 Task: Search for a house in Morton with 1 bedroom, 1 bed, self check-in option, for 1 guest, between ₹5000 and ₹16000, from 2nd to 10th September.
Action: Mouse moved to (450, 94)
Screenshot: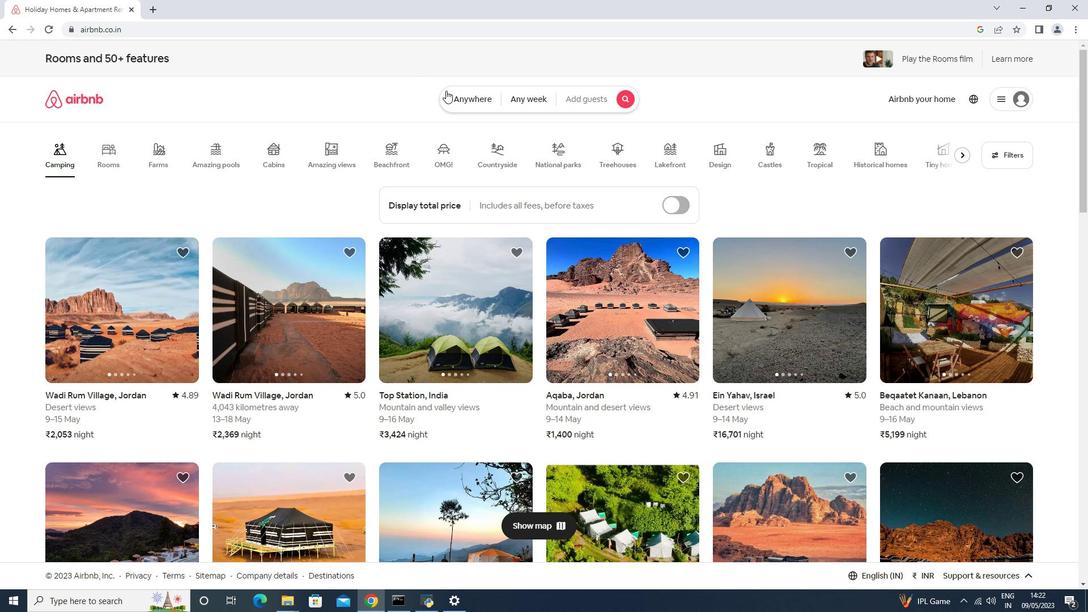 
Action: Mouse pressed left at (450, 94)
Screenshot: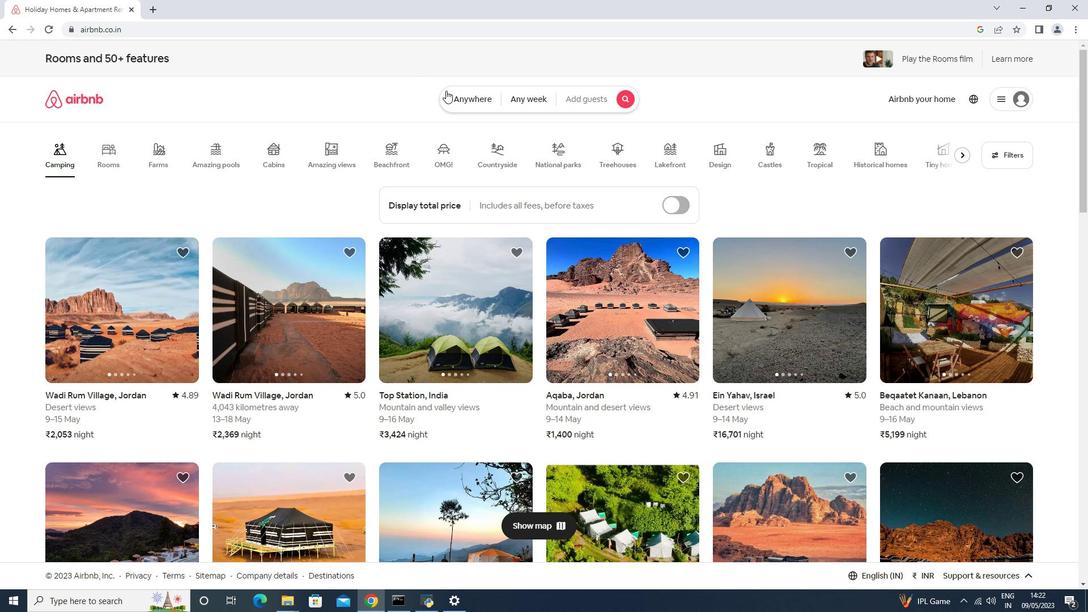 
Action: Mouse moved to (404, 157)
Screenshot: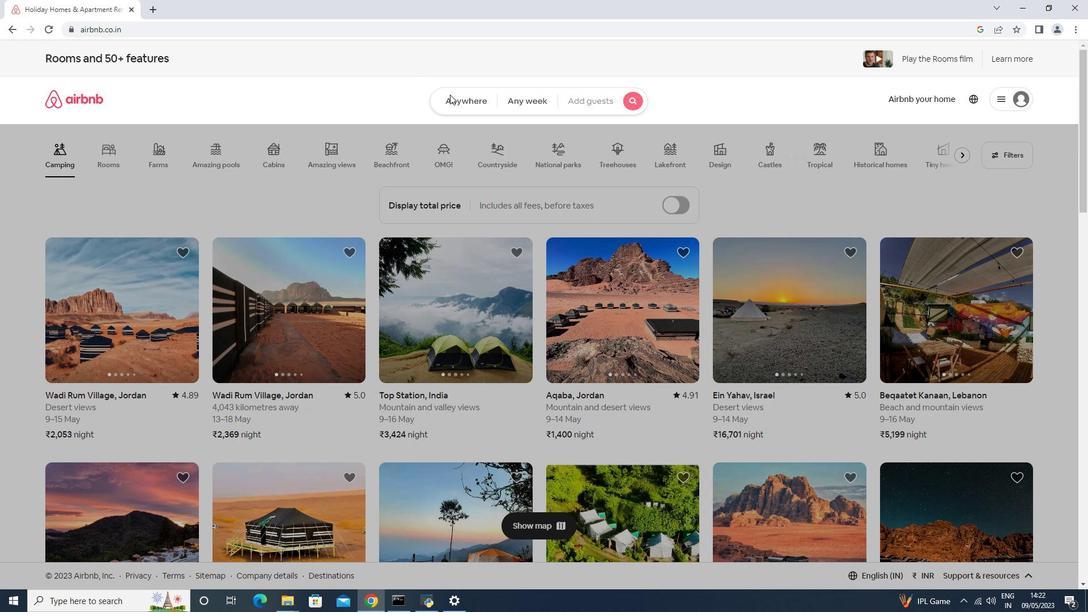
Action: Mouse pressed left at (404, 157)
Screenshot: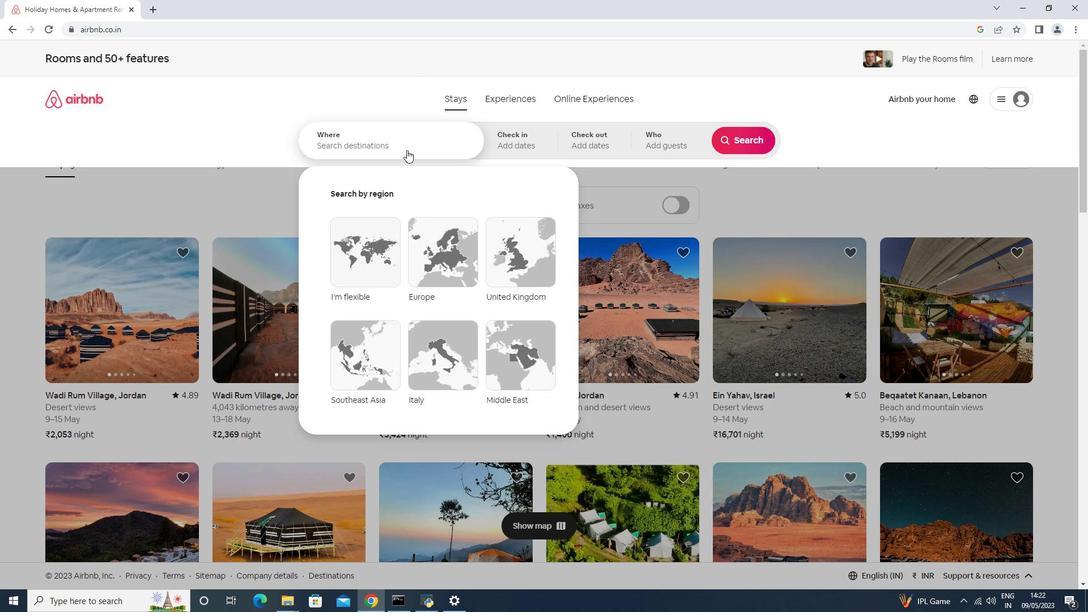 
Action: Mouse moved to (404, 157)
Screenshot: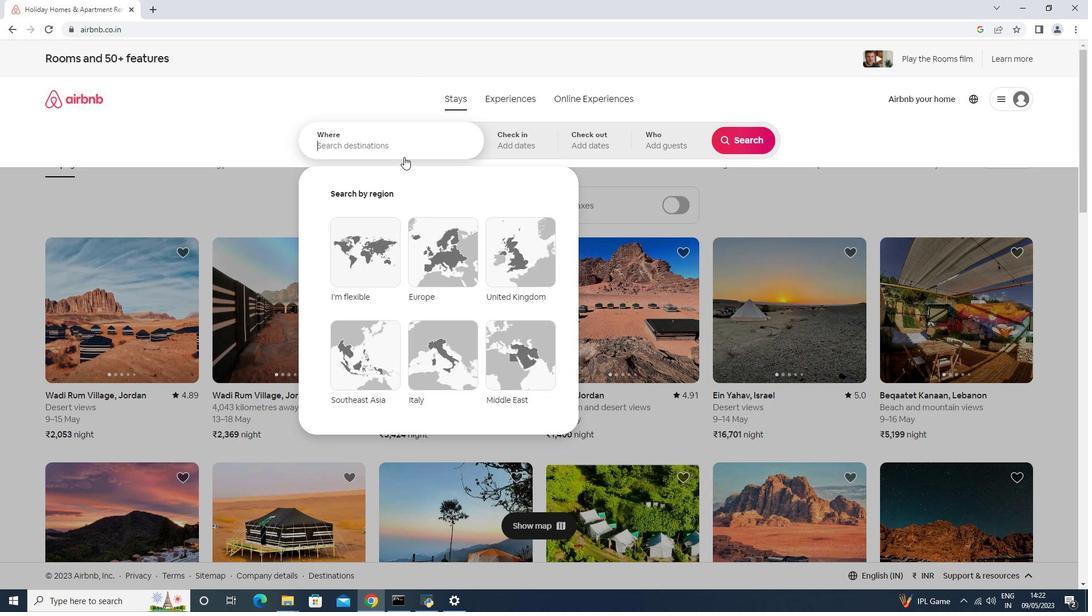 
Action: Key pressed <Key.shift>Mprton<Key.space><Key.backspace>,<Key.space><Key.shift><Key.shift><Key.shift><Key.shift><Key.shift>United<Key.space><Key.shift>S<Key.backspace>tates<Key.enter>
Screenshot: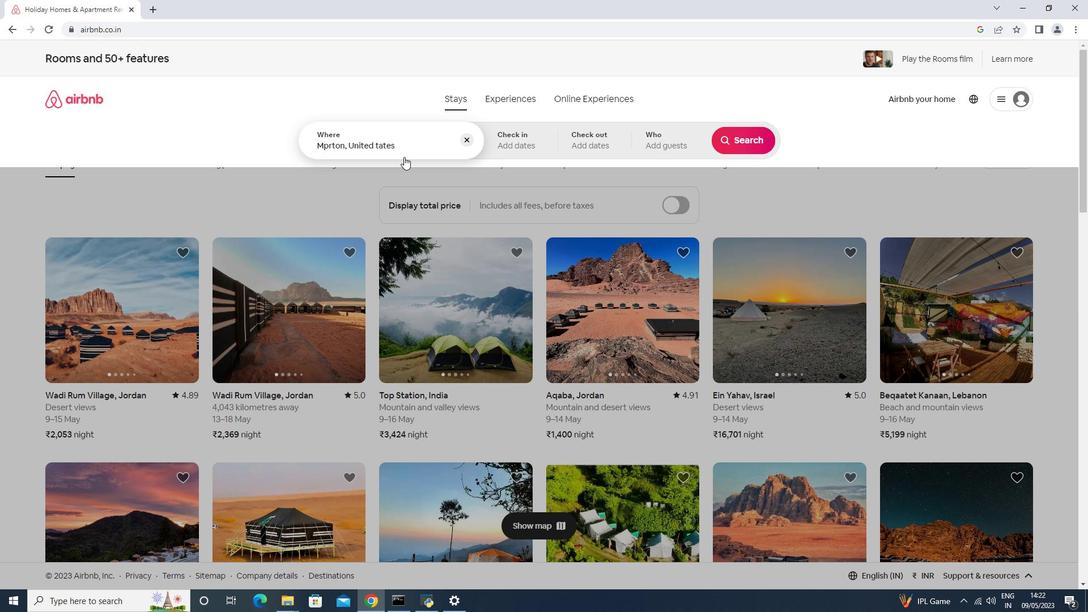 
Action: Mouse moved to (703, 281)
Screenshot: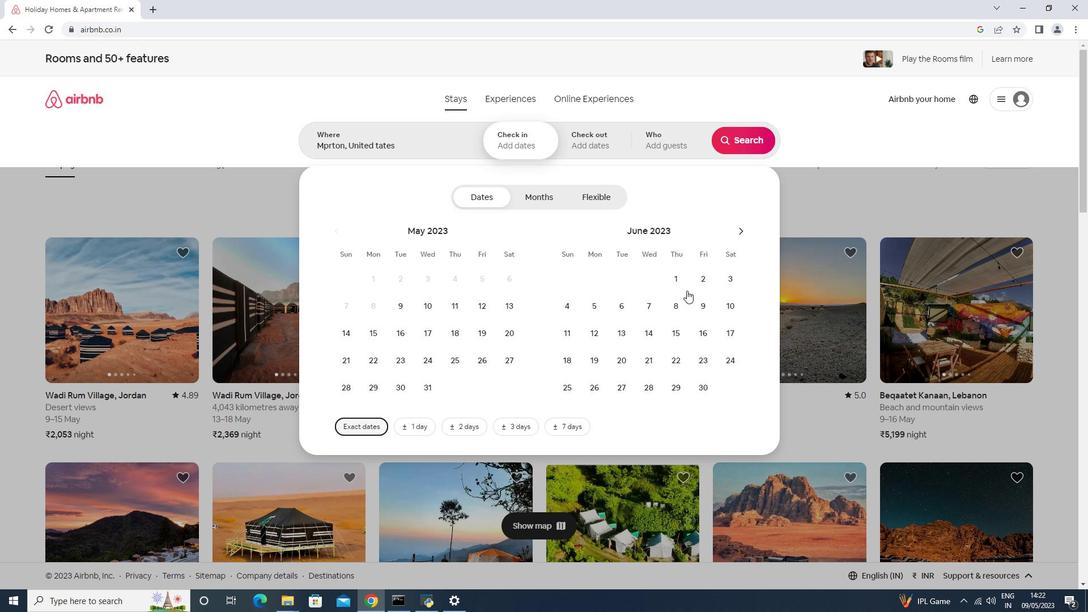 
Action: Mouse pressed left at (703, 281)
Screenshot: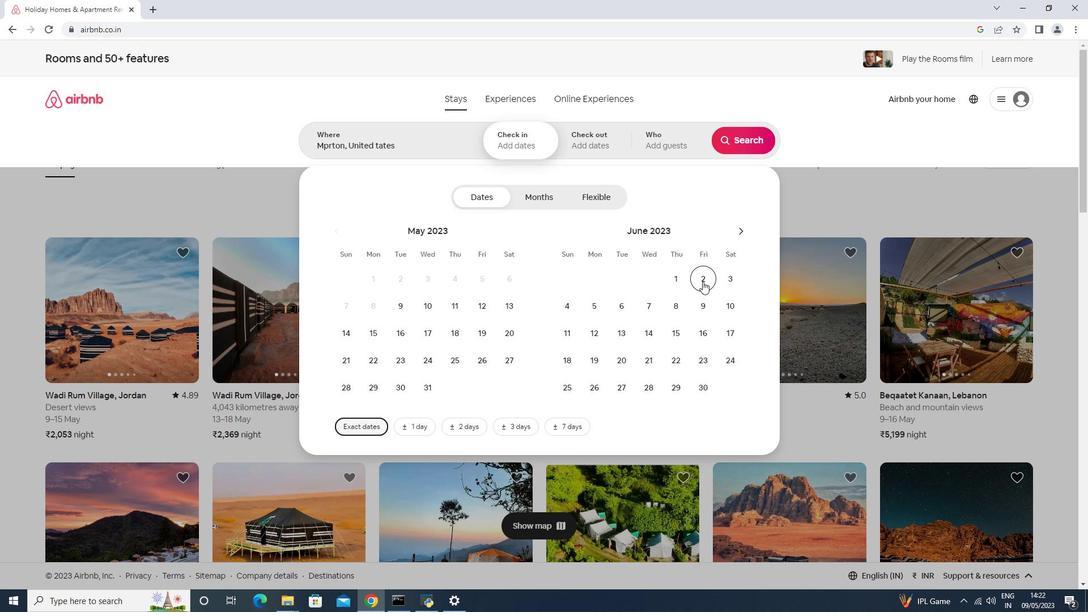 
Action: Mouse moved to (703, 281)
Screenshot: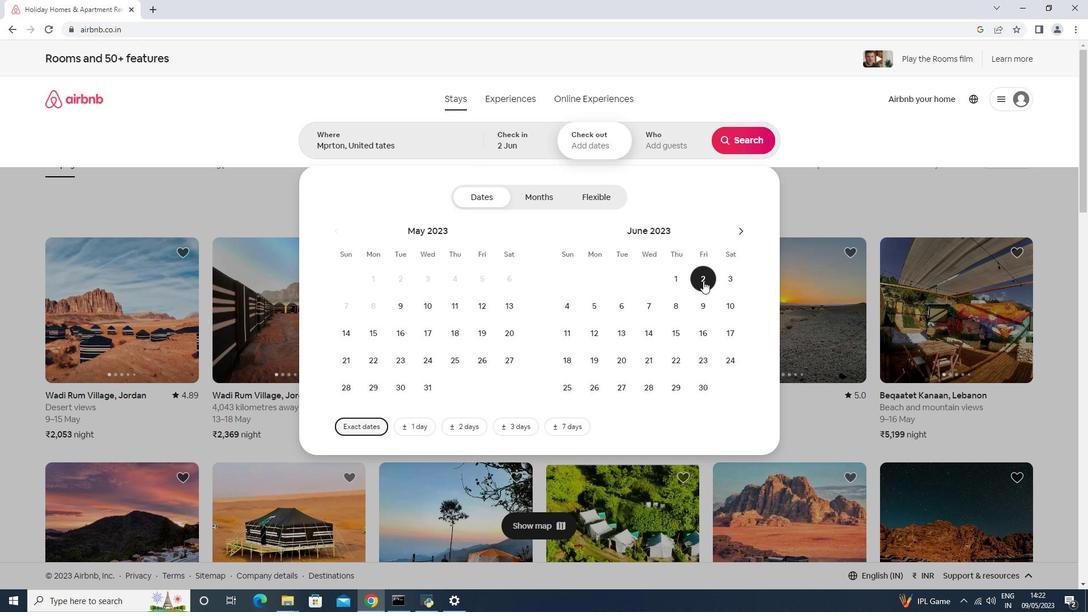 
Action: Mouse pressed left at (703, 281)
Screenshot: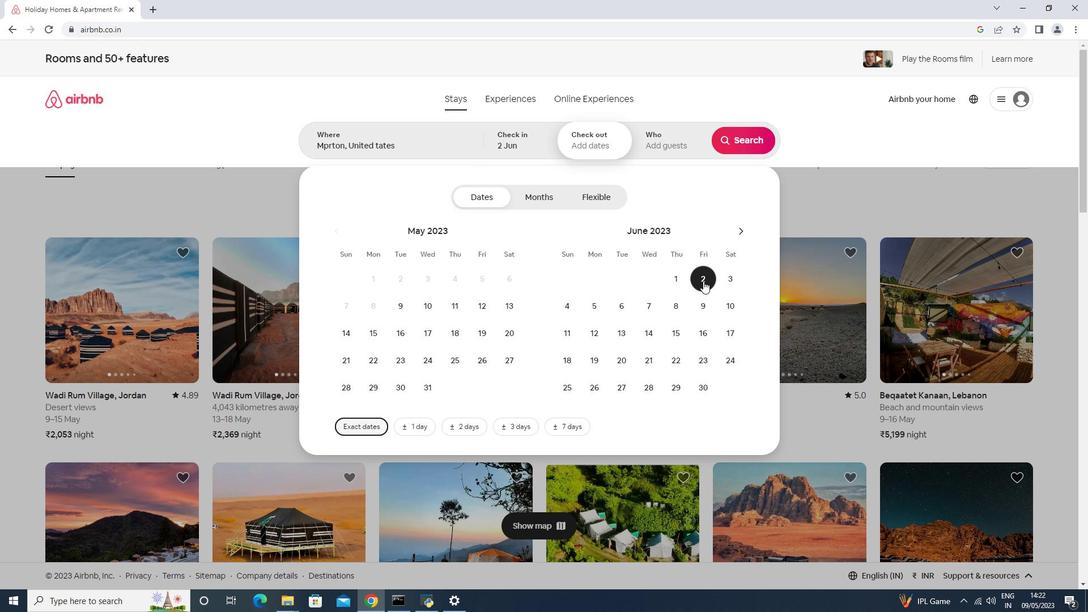 
Action: Mouse moved to (619, 138)
Screenshot: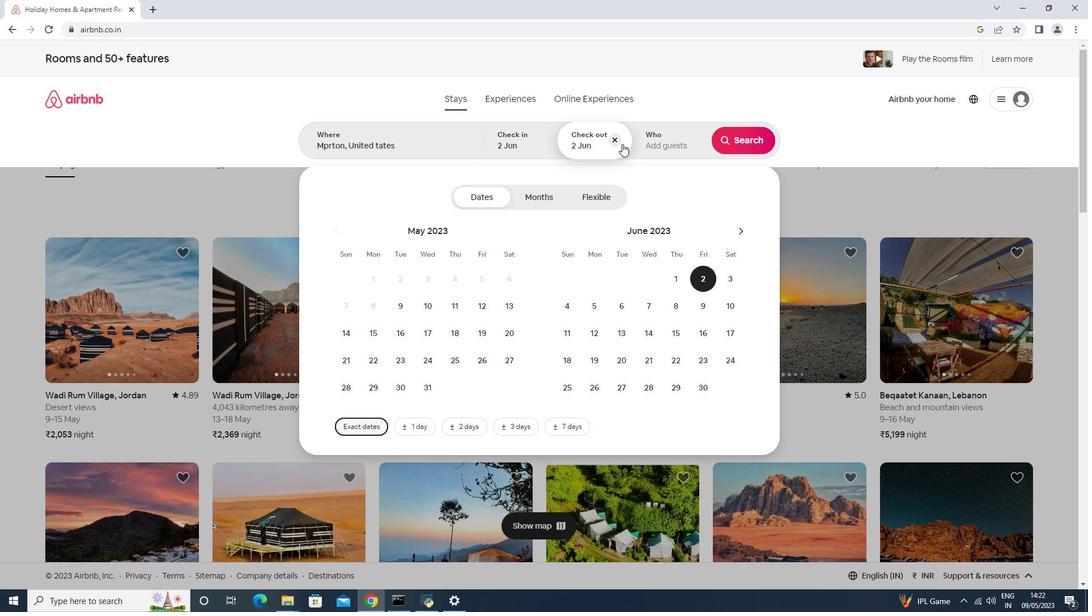 
Action: Mouse pressed left at (619, 138)
Screenshot: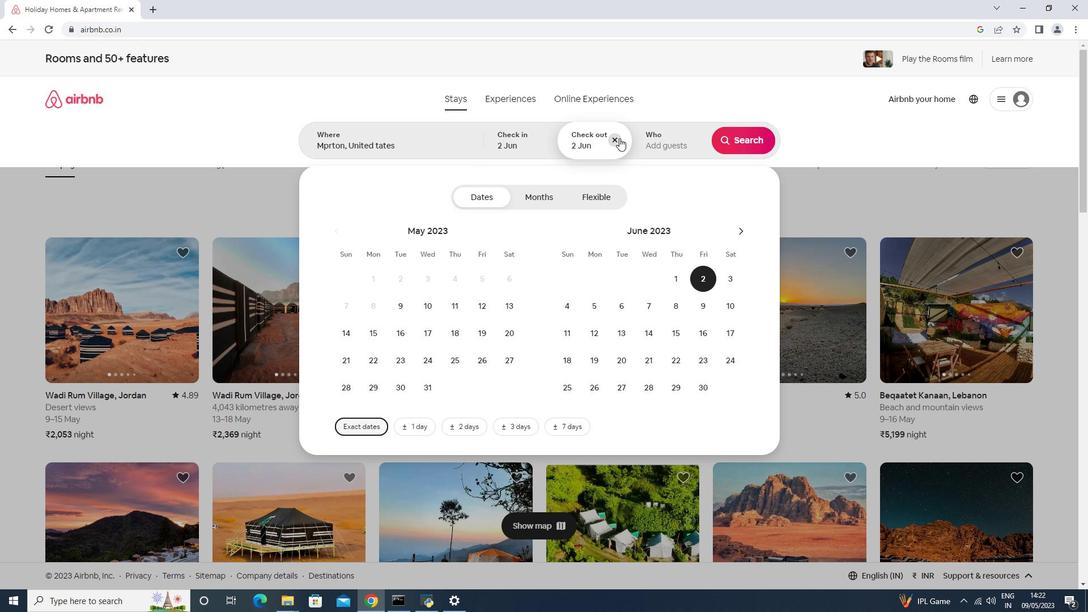 
Action: Mouse moved to (742, 230)
Screenshot: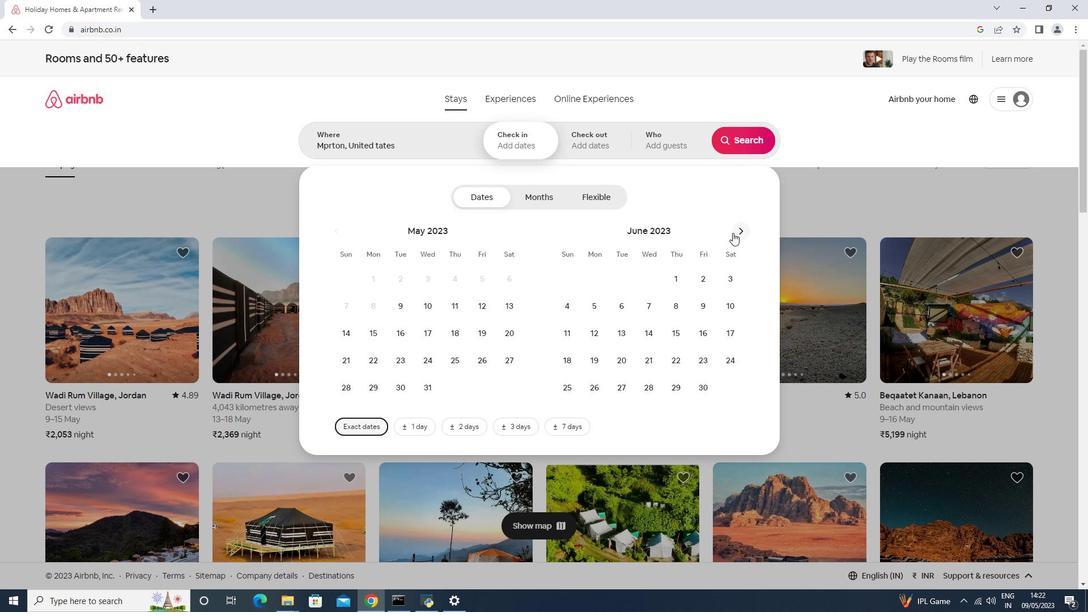 
Action: Mouse pressed left at (742, 230)
Screenshot: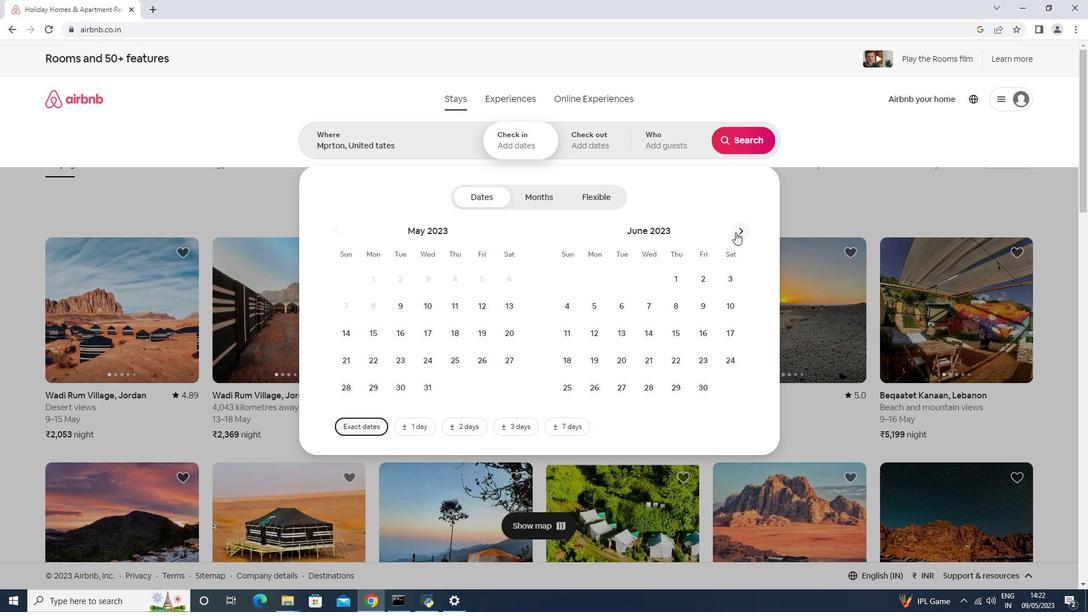 
Action: Mouse pressed left at (742, 230)
Screenshot: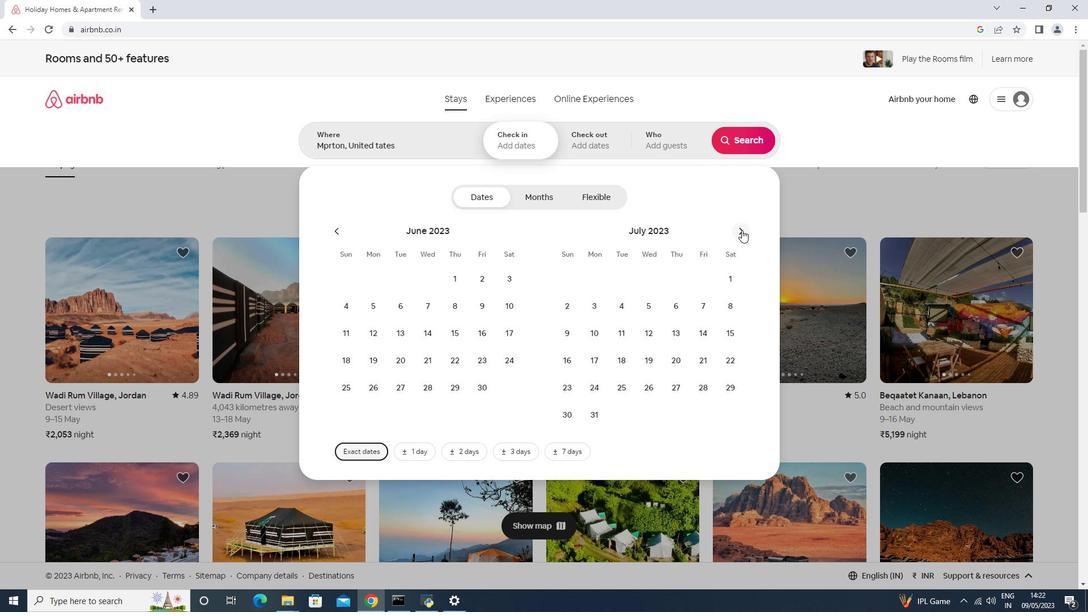 
Action: Mouse pressed left at (742, 230)
Screenshot: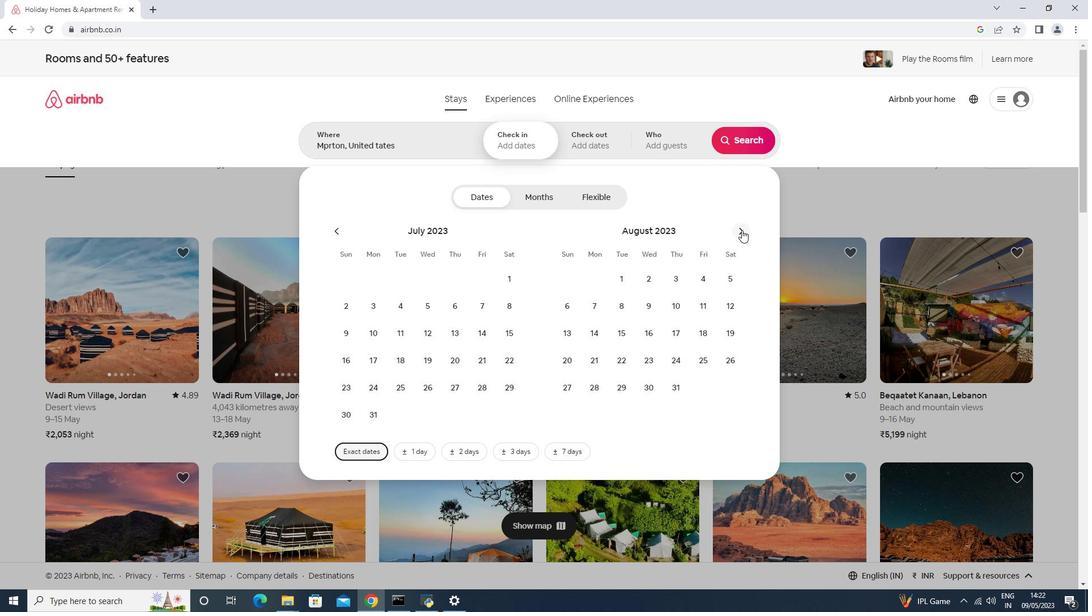 
Action: Mouse moved to (731, 282)
Screenshot: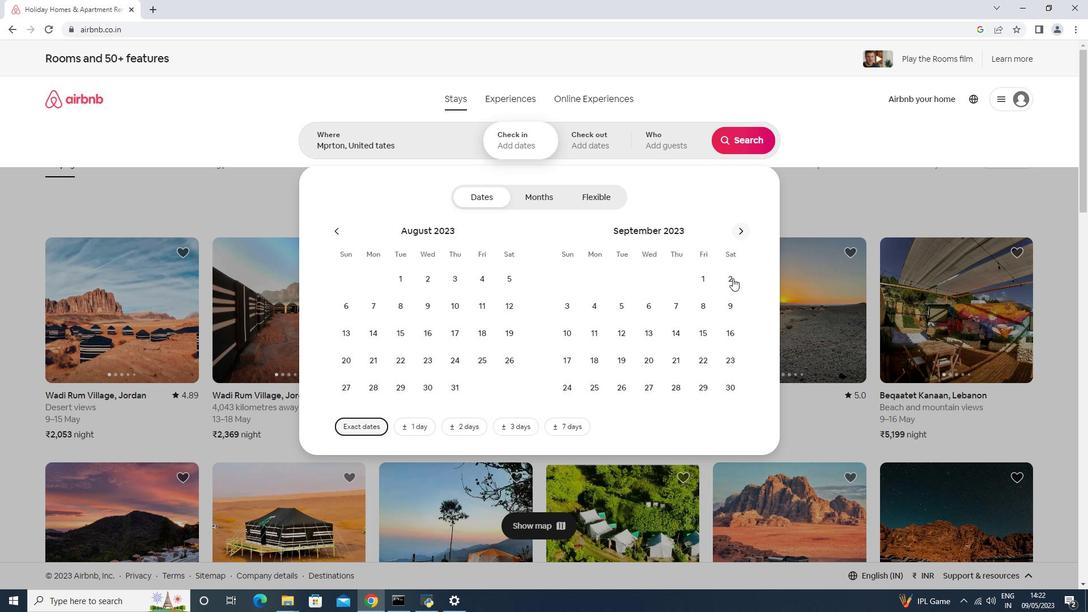 
Action: Mouse pressed left at (731, 282)
Screenshot: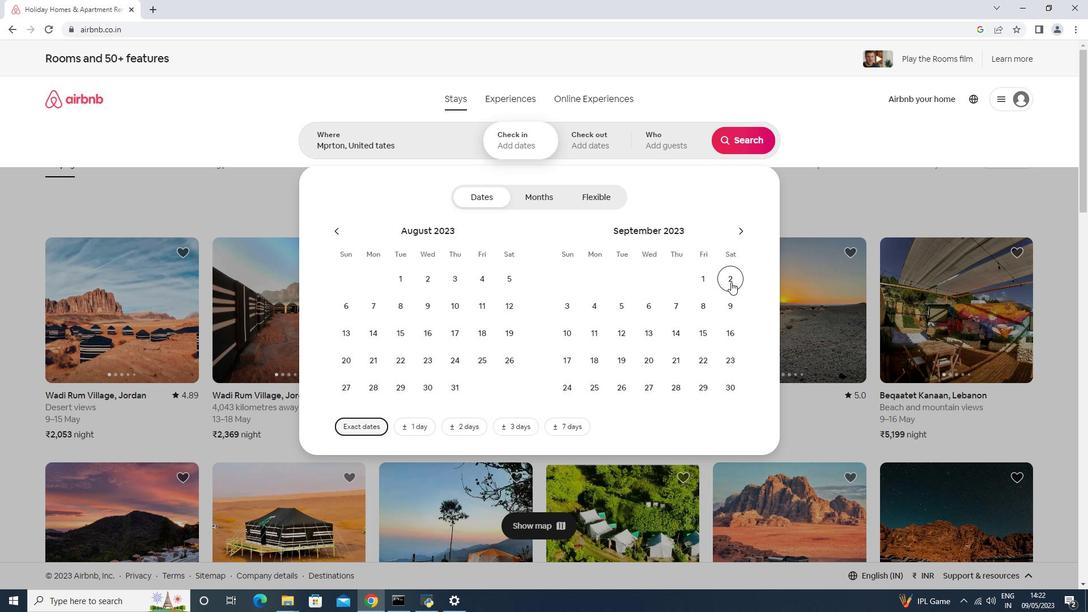 
Action: Mouse moved to (561, 326)
Screenshot: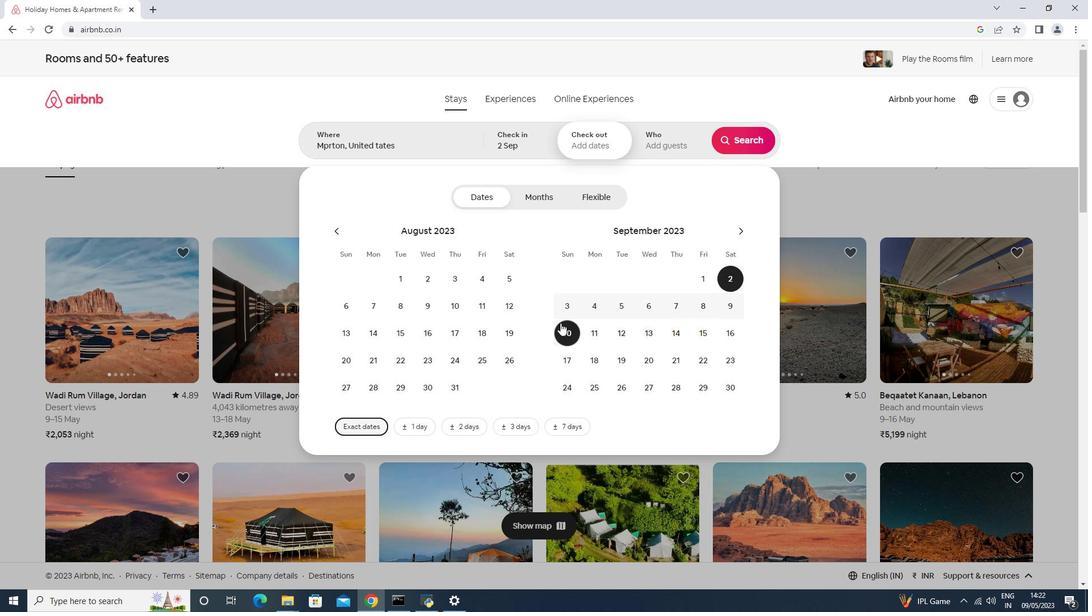 
Action: Mouse pressed left at (561, 326)
Screenshot: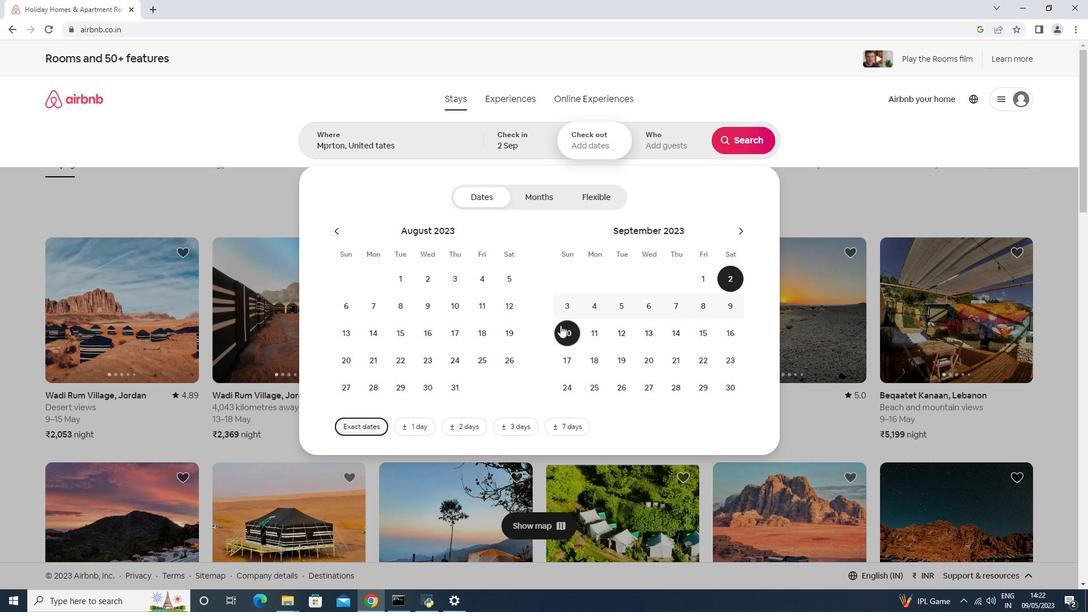 
Action: Mouse moved to (653, 151)
Screenshot: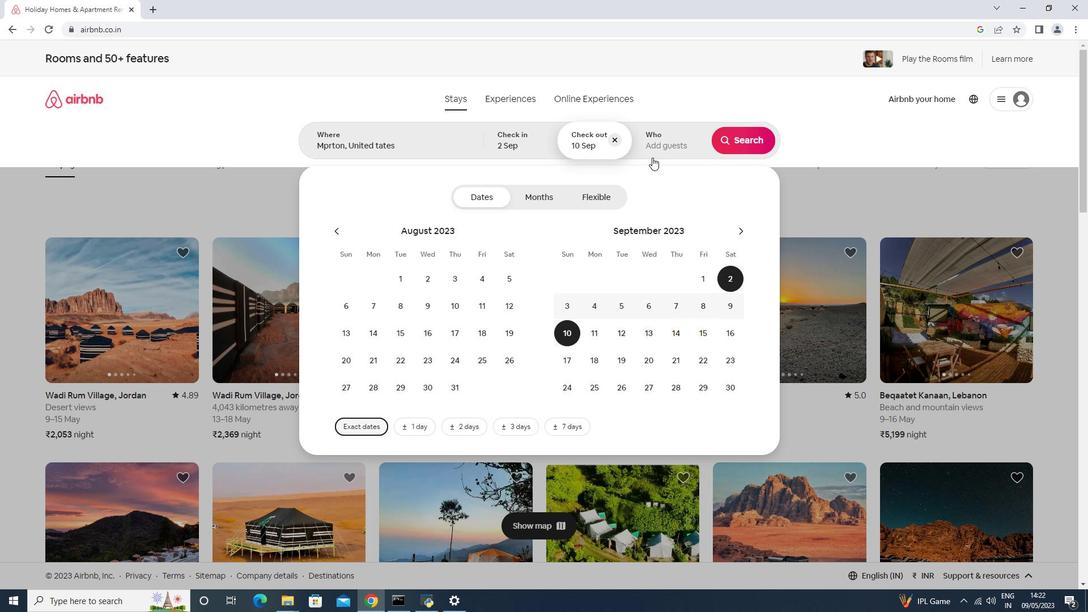 
Action: Mouse pressed left at (653, 151)
Screenshot: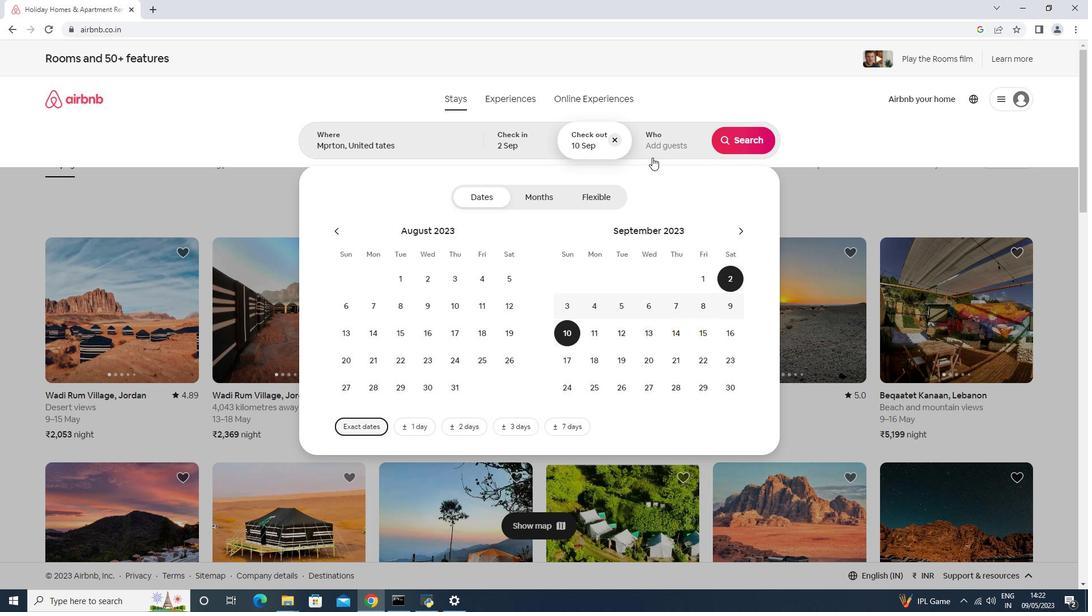 
Action: Mouse moved to (752, 201)
Screenshot: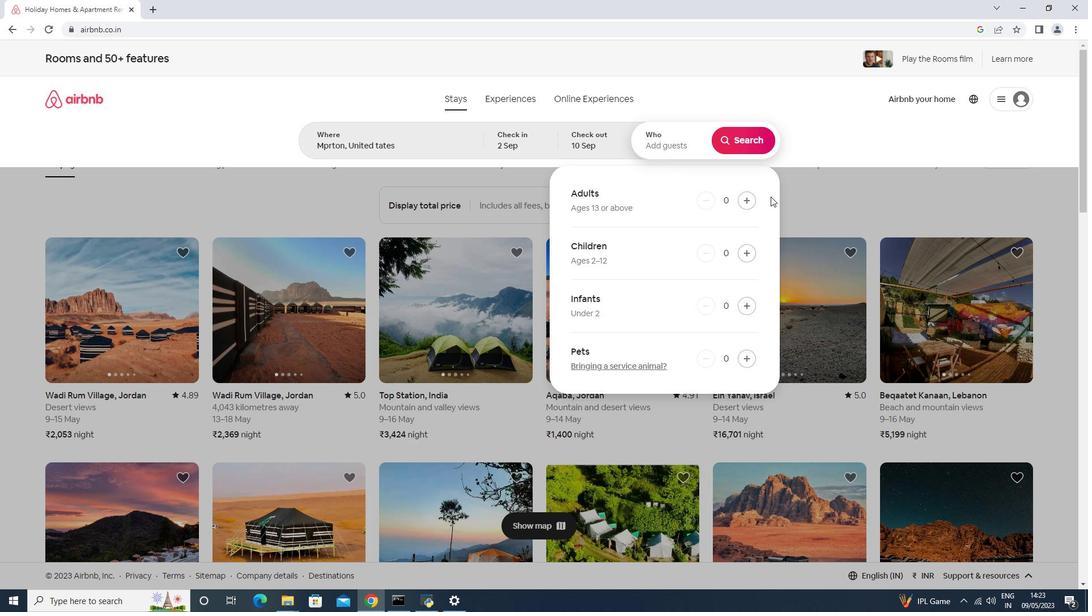 
Action: Mouse pressed left at (752, 201)
Screenshot: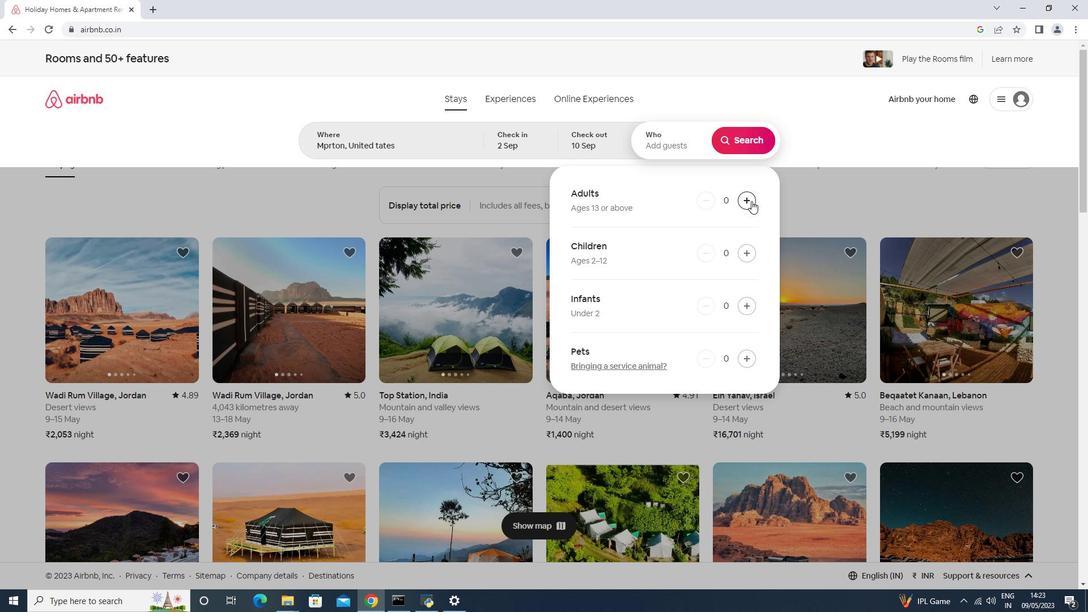 
Action: Mouse moved to (877, 141)
Screenshot: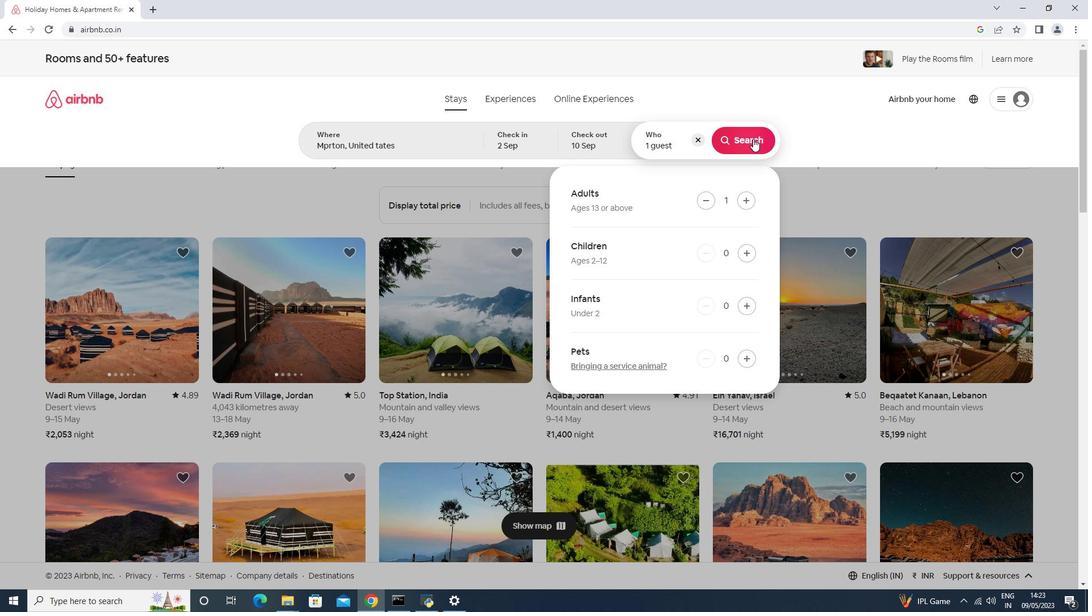 
Action: Mouse pressed left at (753, 140)
Screenshot: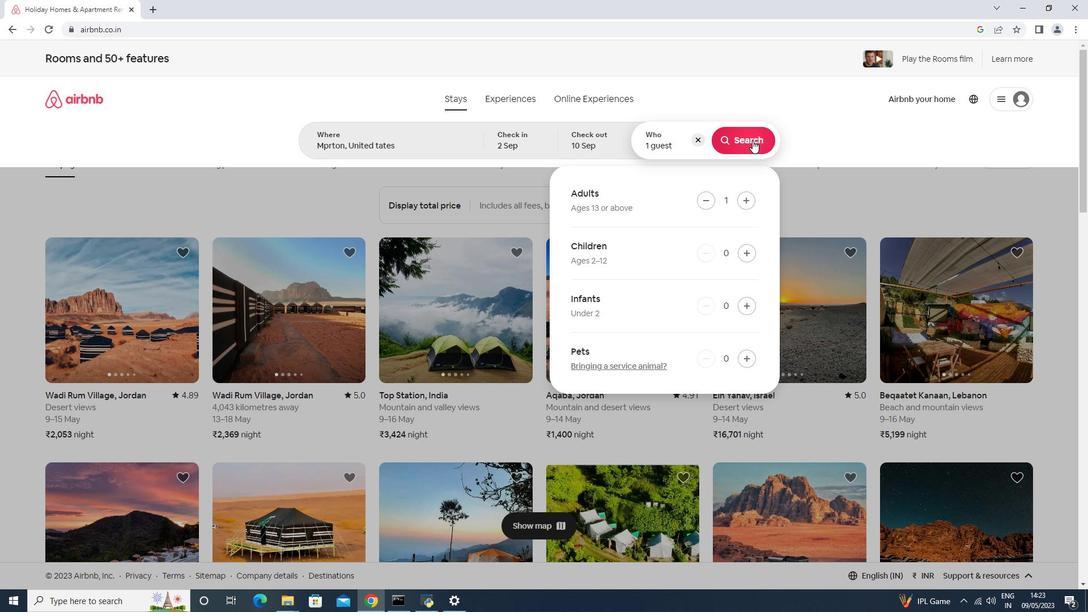 
Action: Mouse moved to (1035, 108)
Screenshot: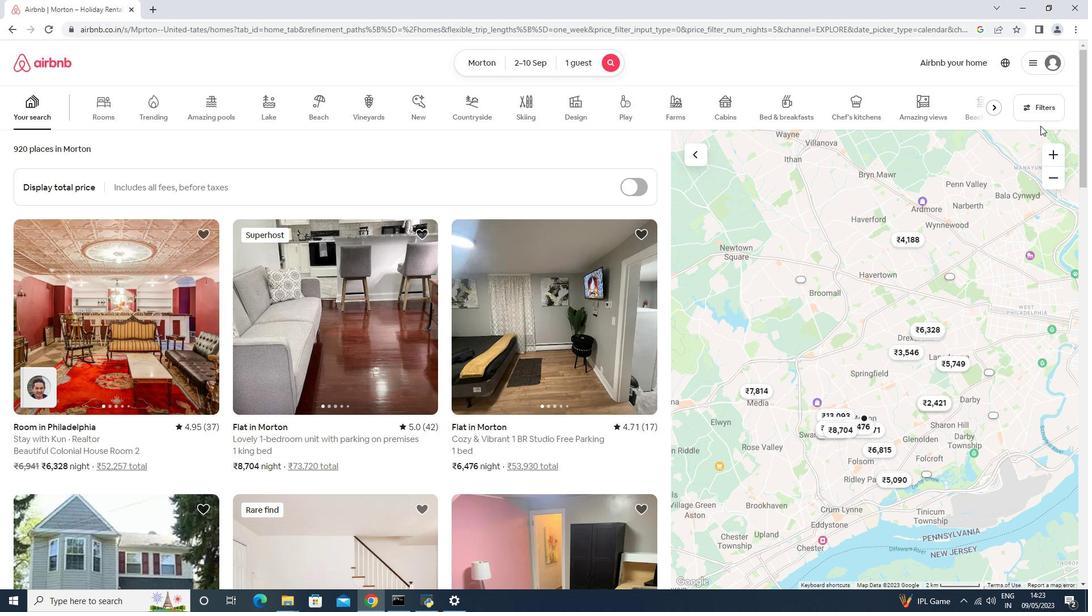 
Action: Mouse pressed left at (1035, 108)
Screenshot: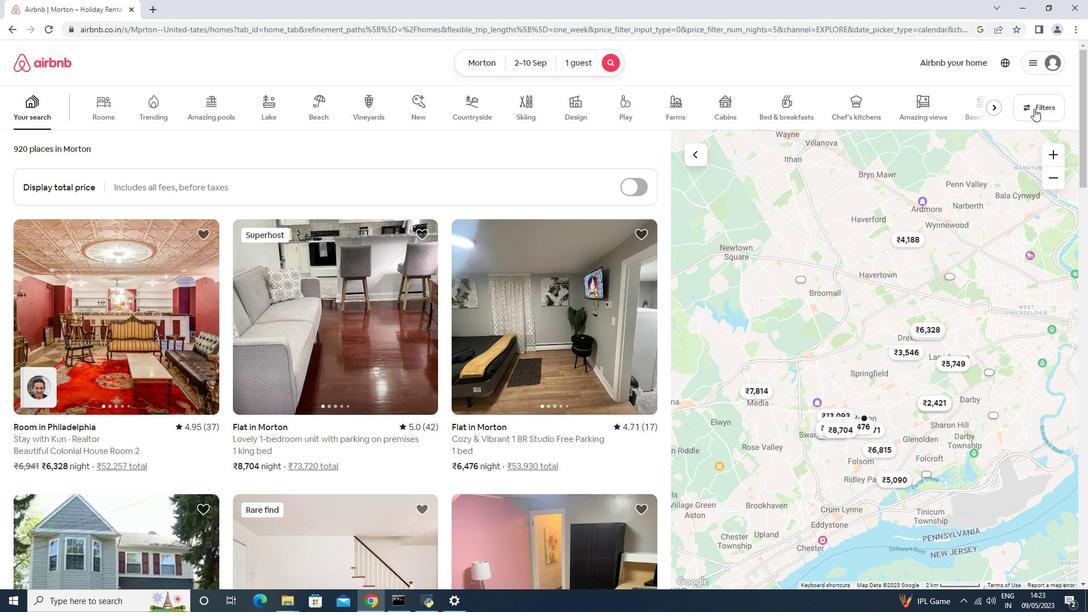
Action: Mouse moved to (472, 381)
Screenshot: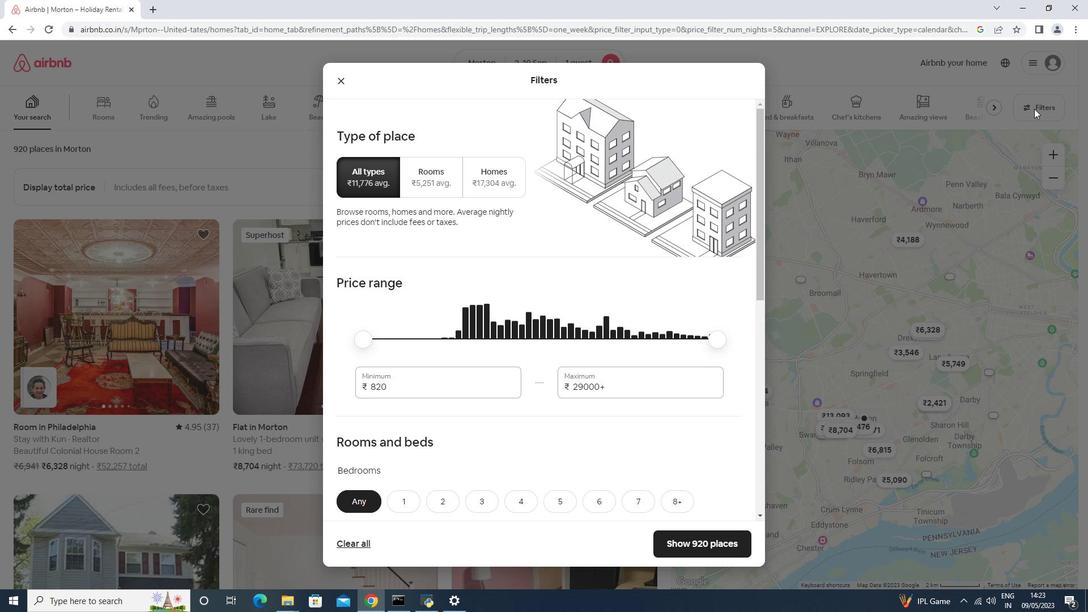 
Action: Mouse pressed left at (472, 381)
Screenshot: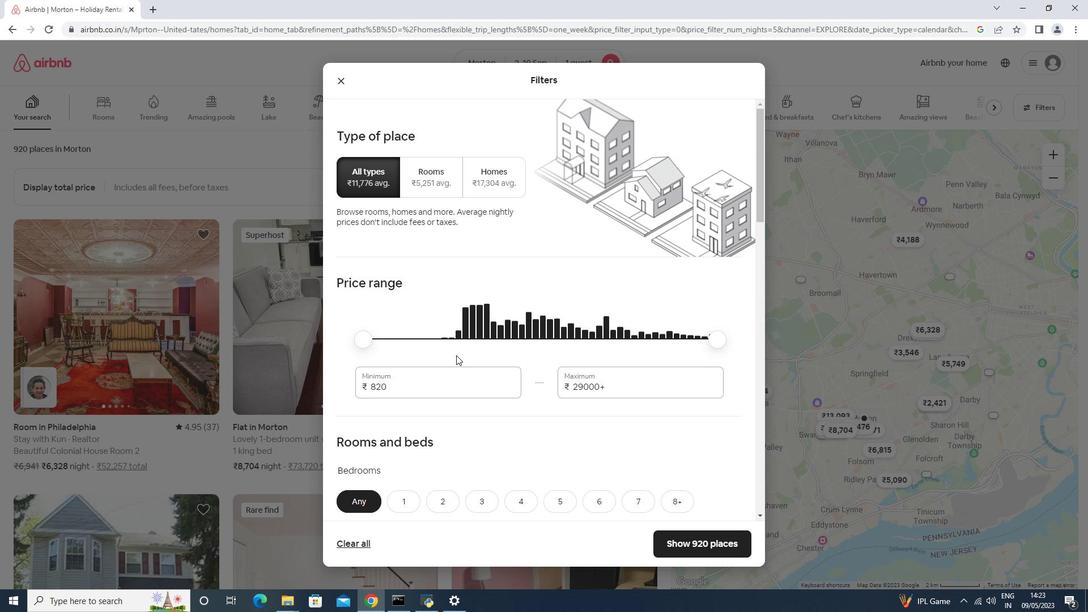 
Action: Mouse moved to (472, 381)
Screenshot: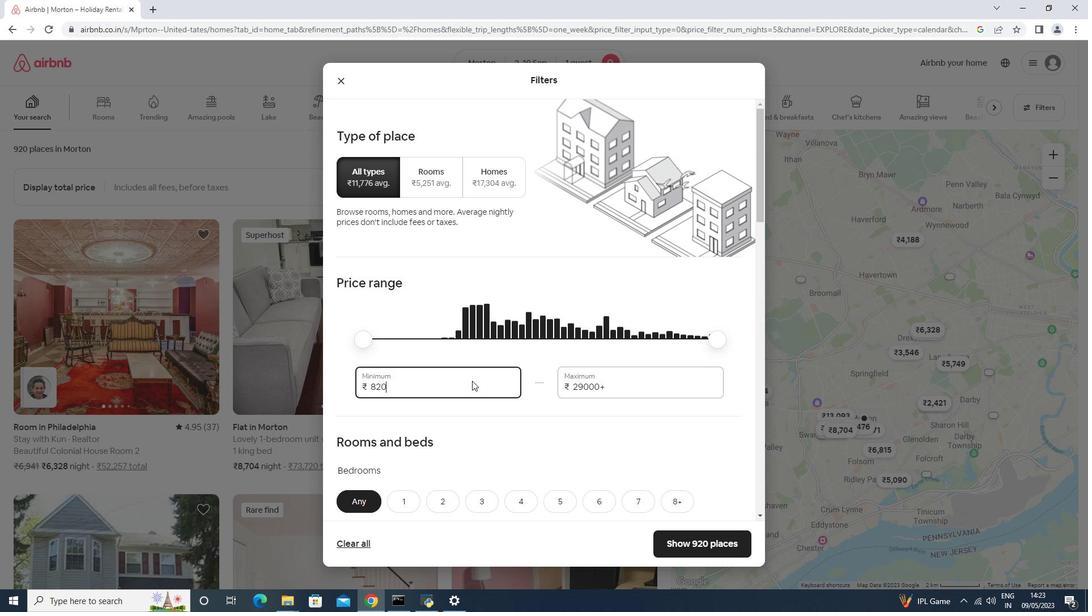 
Action: Key pressed <Key.backspace><Key.backspace><Key.backspace>5000<Key.tab>16000
Screenshot: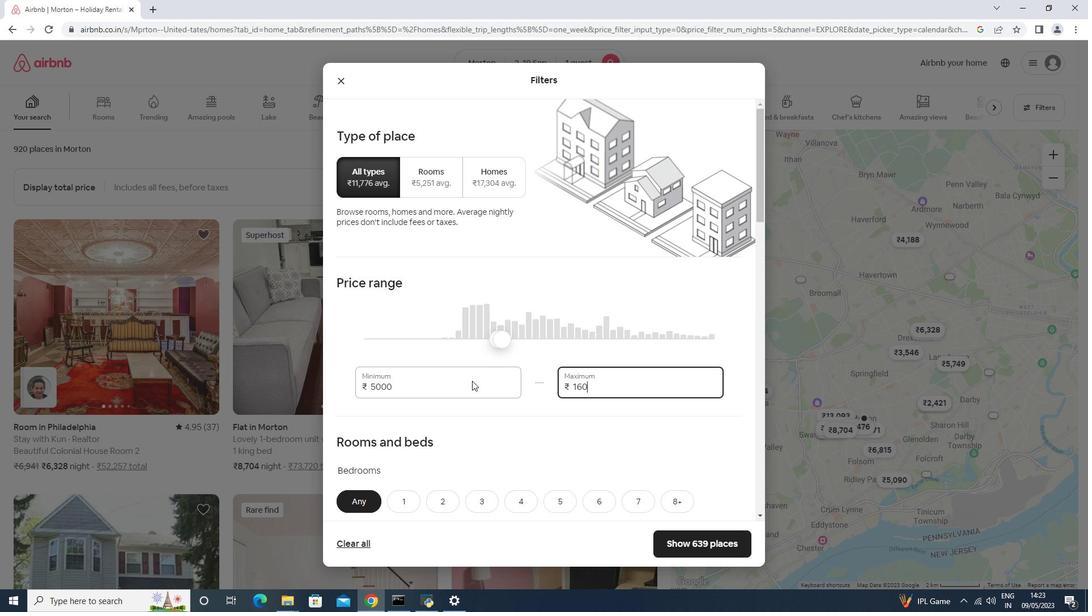 
Action: Mouse scrolled (472, 380) with delta (0, 0)
Screenshot: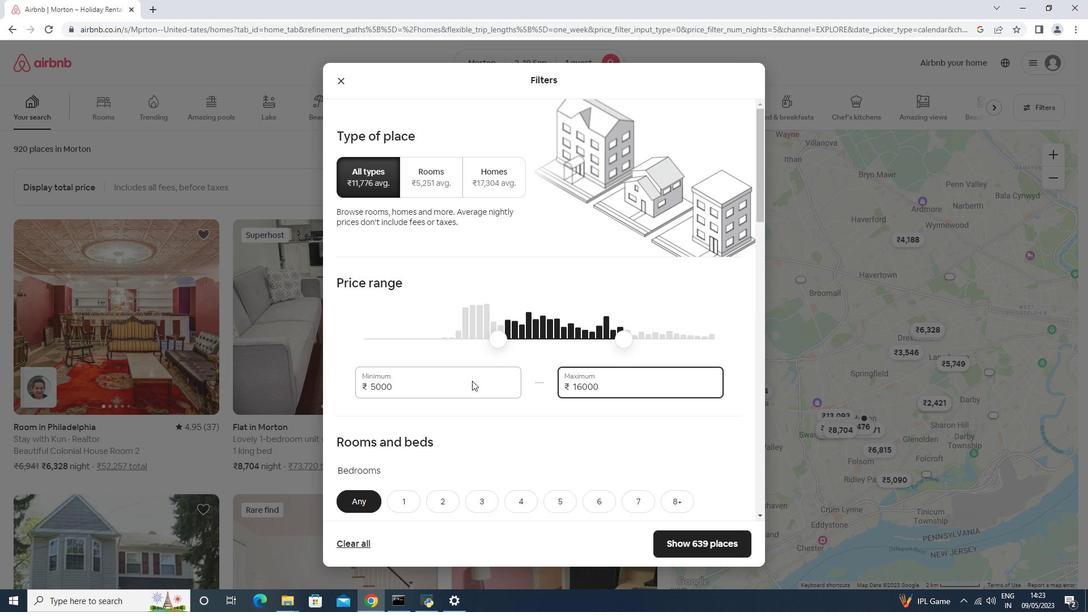 
Action: Mouse scrolled (472, 380) with delta (0, 0)
Screenshot: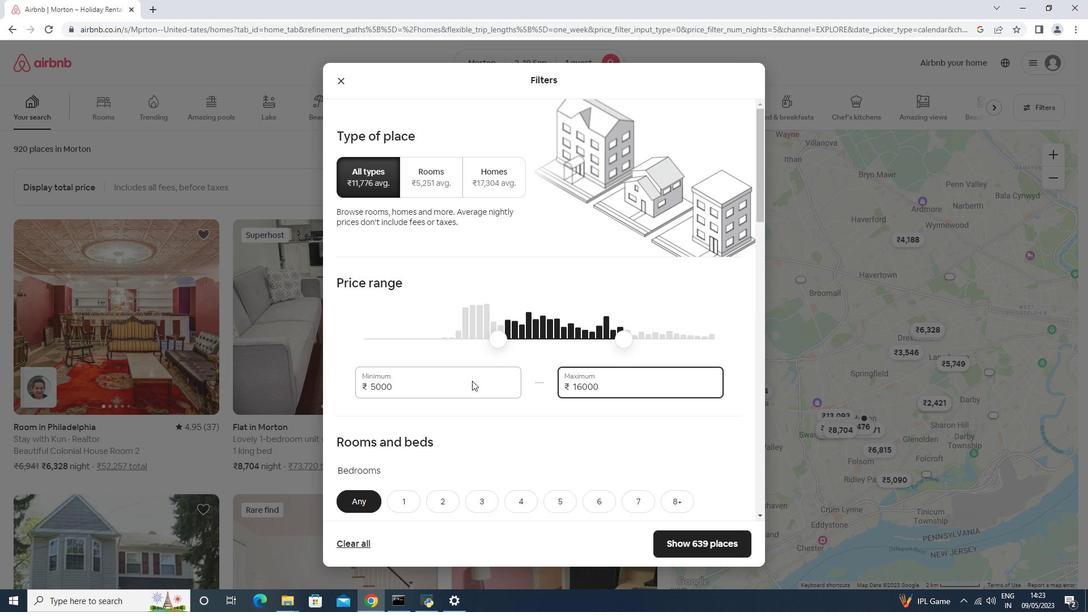 
Action: Mouse scrolled (472, 380) with delta (0, 0)
Screenshot: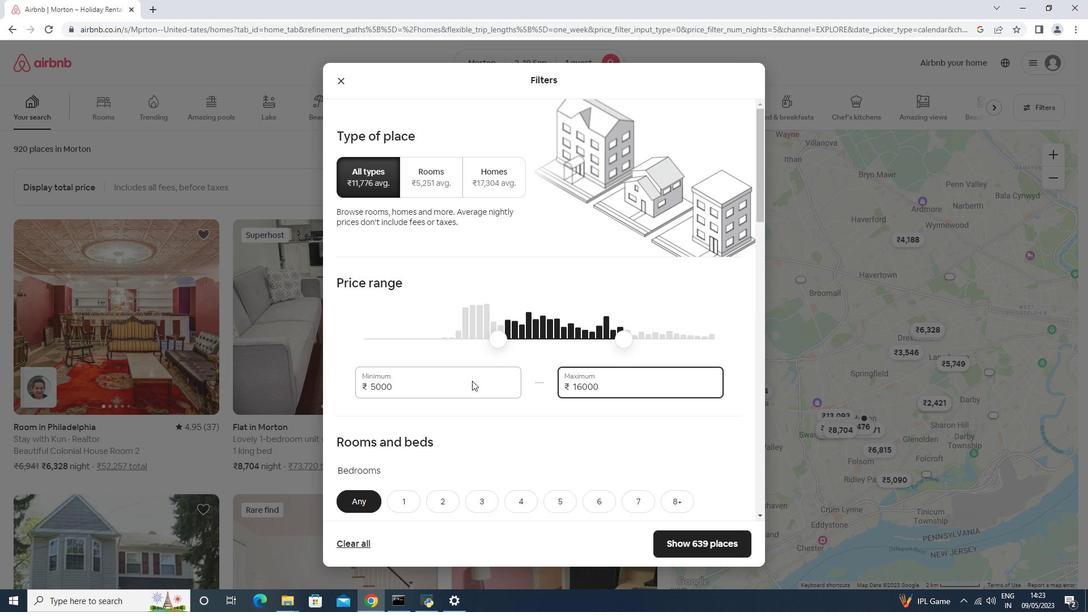 
Action: Mouse scrolled (472, 380) with delta (0, 0)
Screenshot: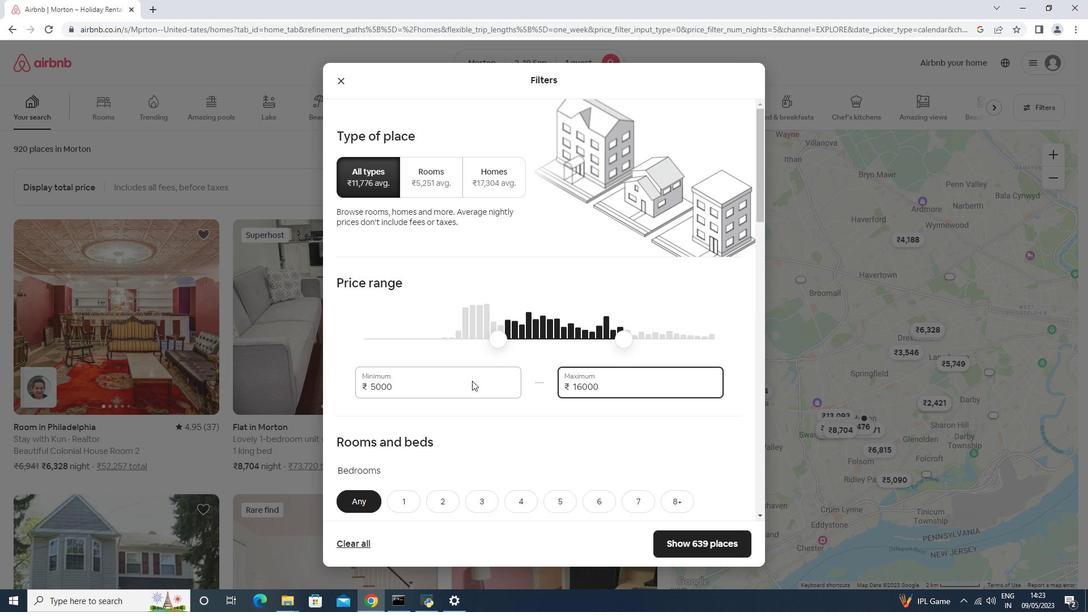 
Action: Mouse moved to (411, 279)
Screenshot: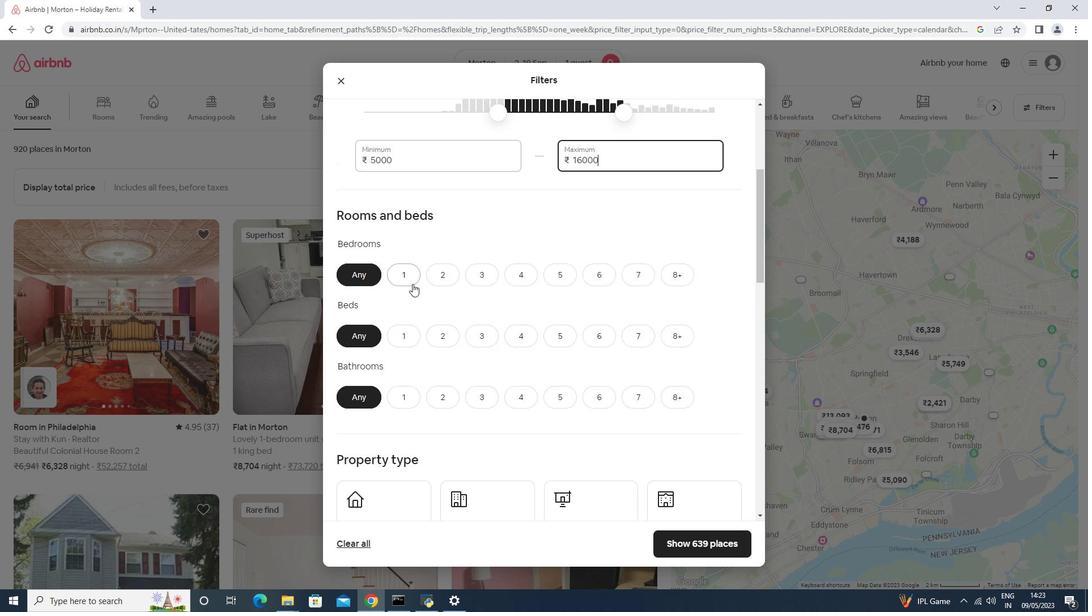 
Action: Mouse pressed left at (411, 279)
Screenshot: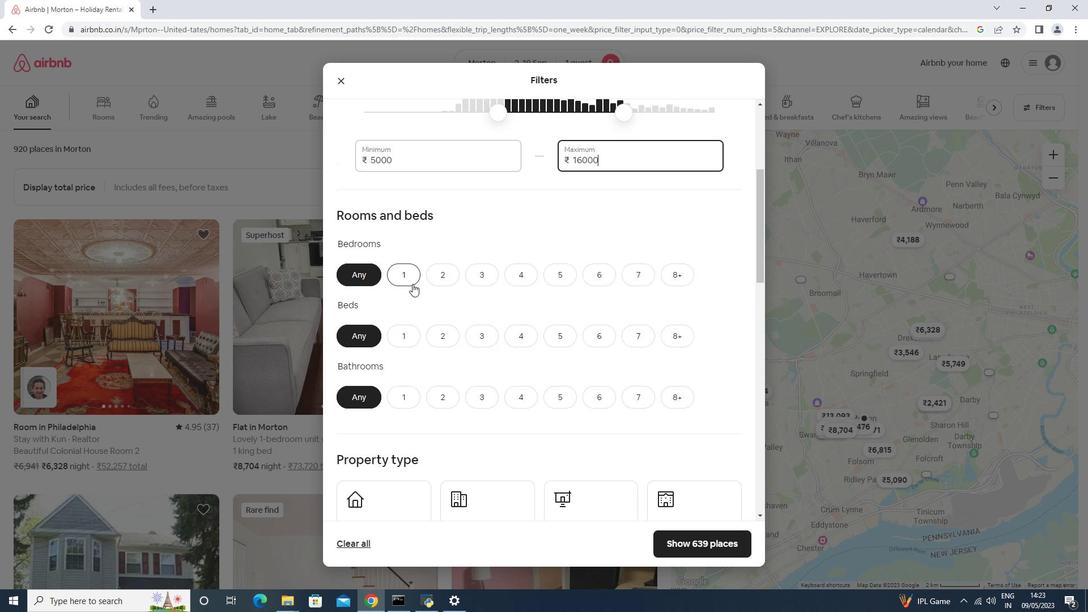 
Action: Mouse moved to (410, 325)
Screenshot: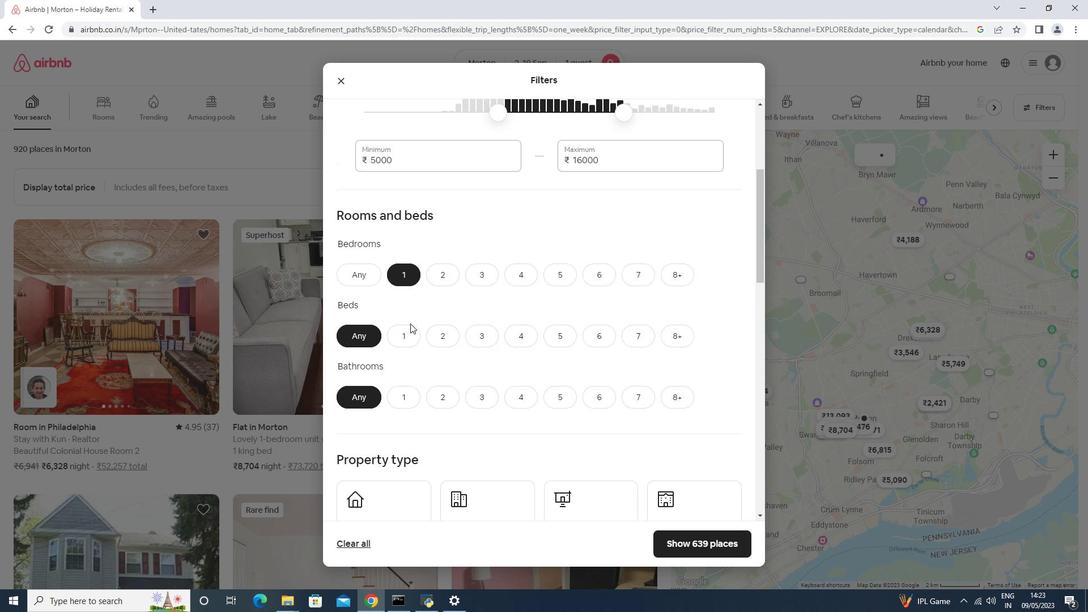 
Action: Mouse pressed left at (410, 325)
Screenshot: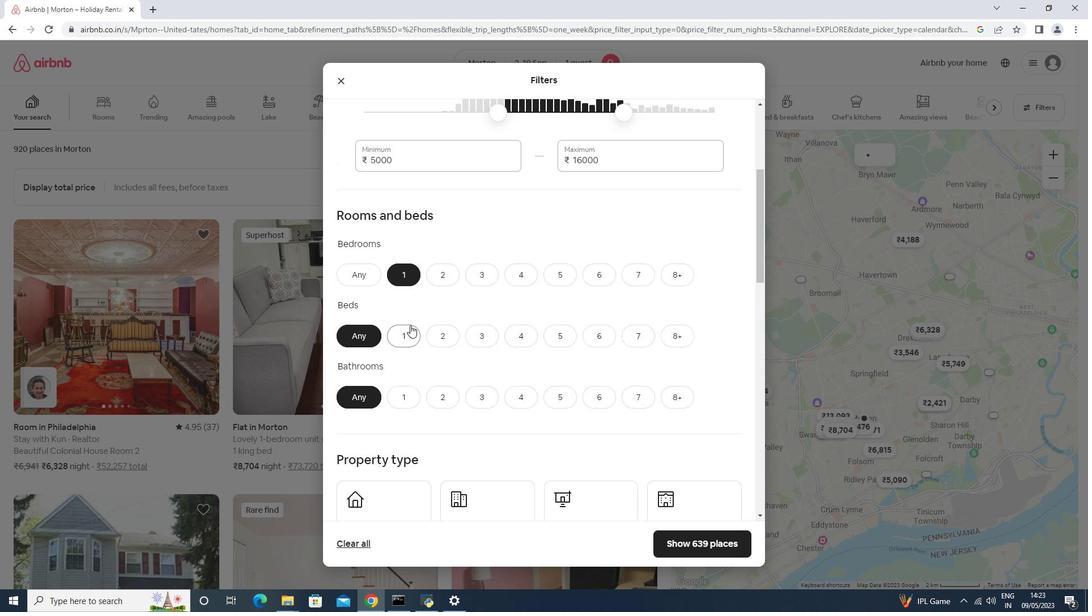 
Action: Mouse moved to (404, 398)
Screenshot: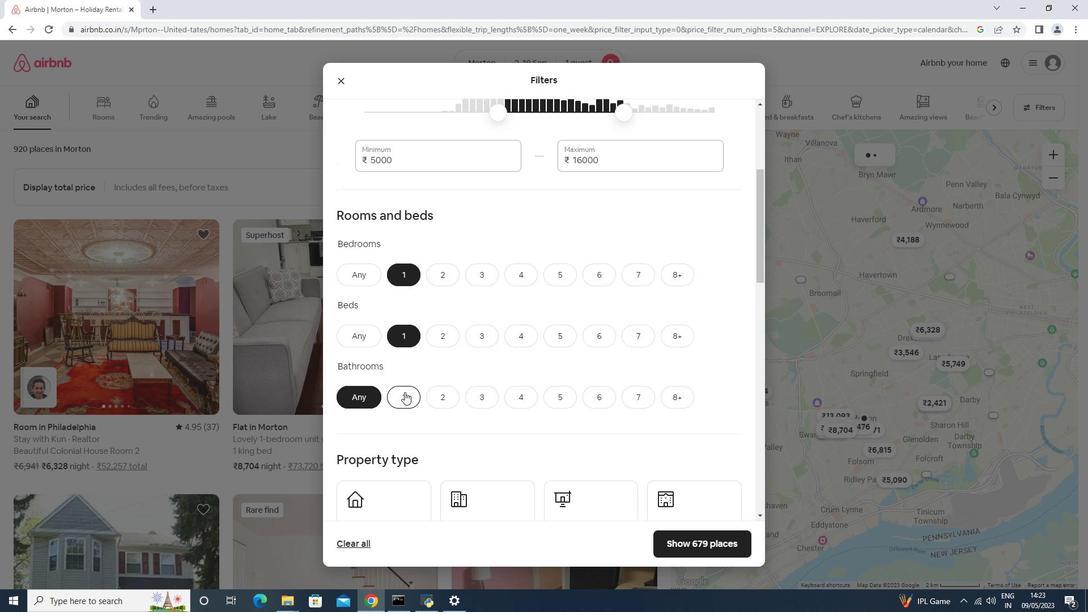 
Action: Mouse pressed left at (404, 398)
Screenshot: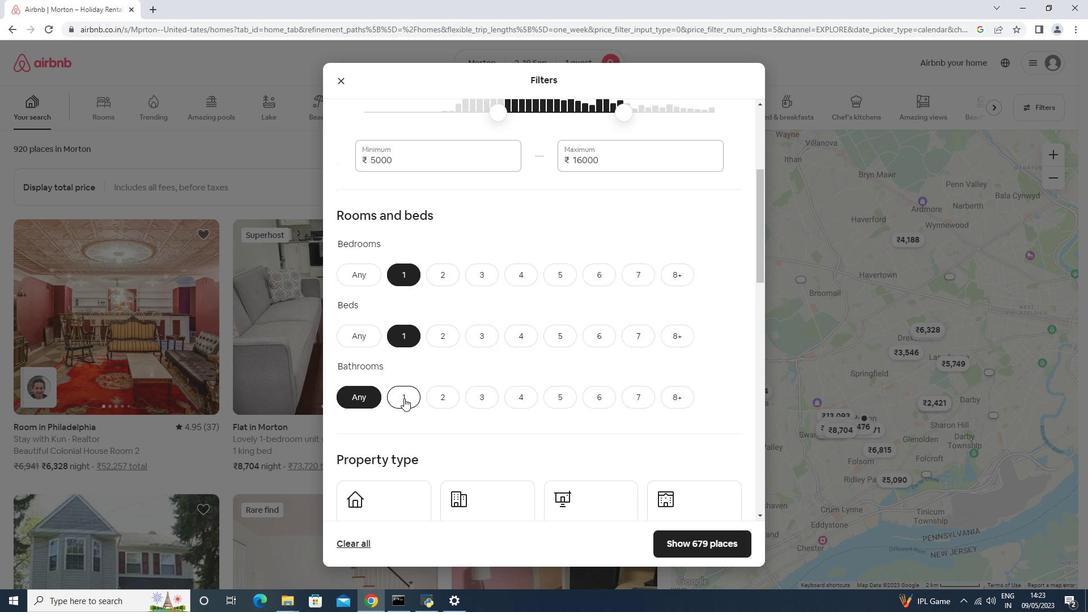 
Action: Mouse moved to (403, 398)
Screenshot: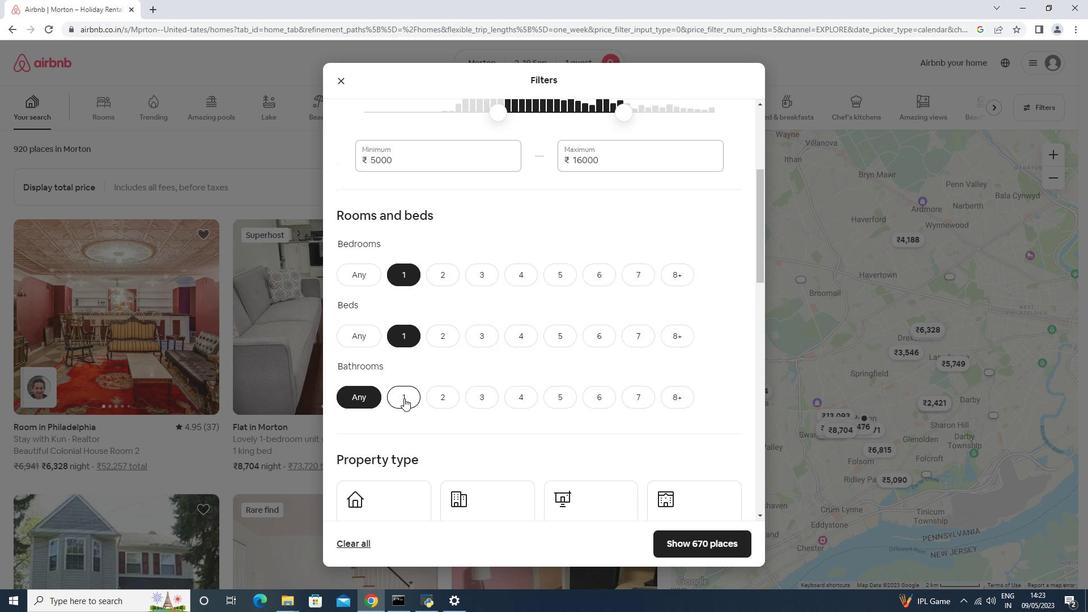 
Action: Mouse scrolled (403, 398) with delta (0, 0)
Screenshot: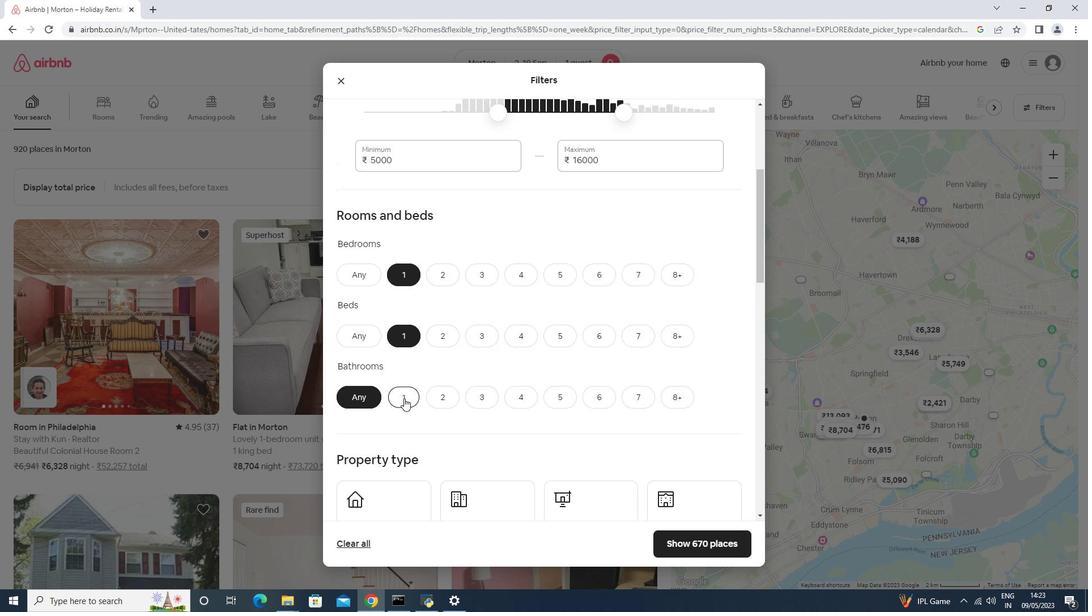 
Action: Mouse scrolled (403, 398) with delta (0, 0)
Screenshot: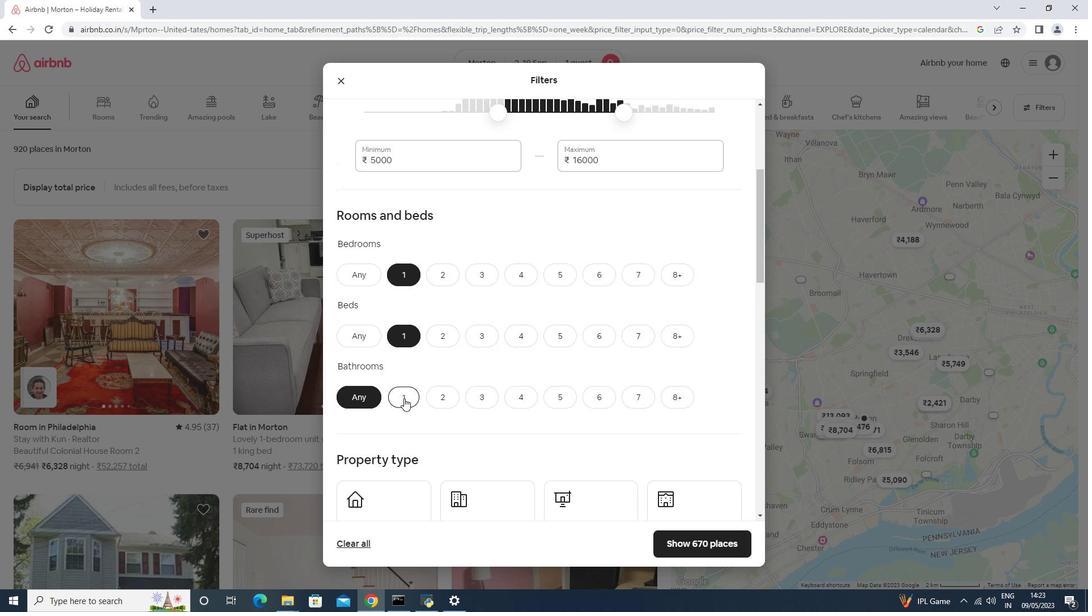 
Action: Mouse scrolled (403, 398) with delta (0, 0)
Screenshot: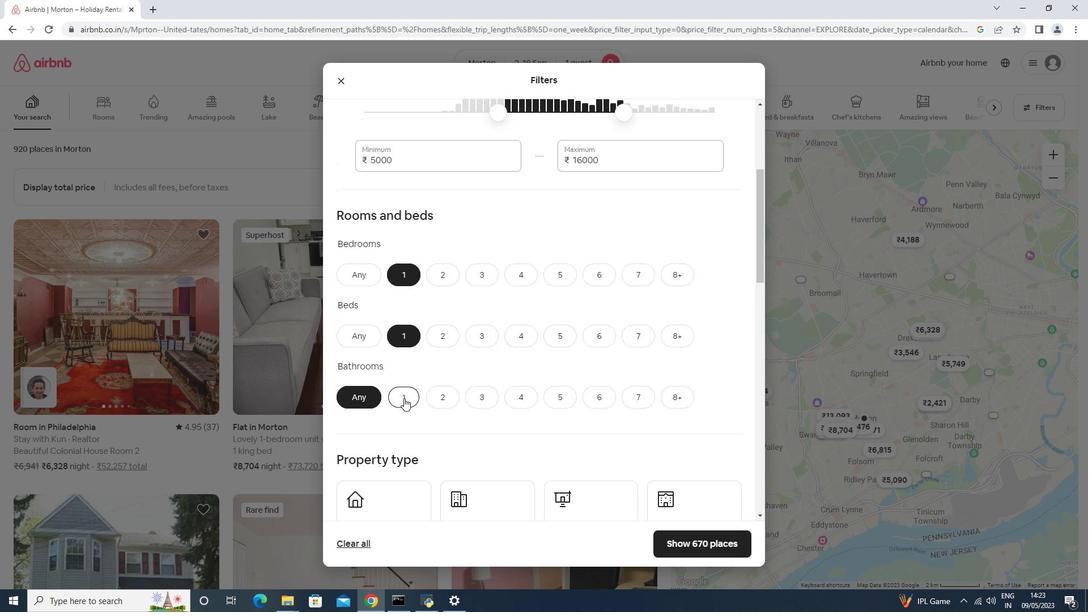 
Action: Mouse moved to (399, 335)
Screenshot: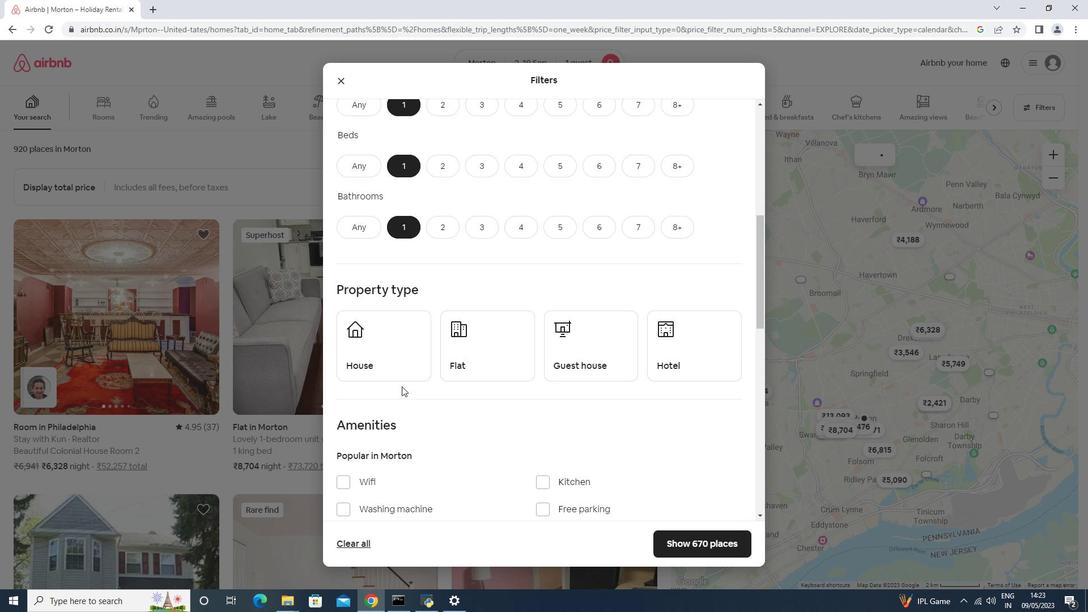
Action: Mouse pressed left at (399, 335)
Screenshot: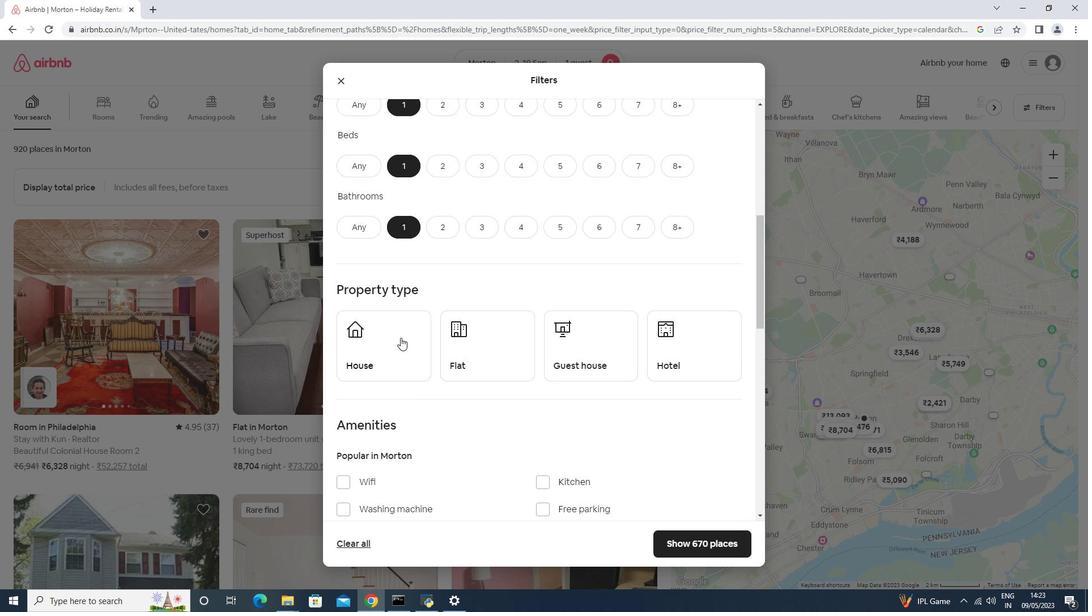 
Action: Mouse moved to (463, 347)
Screenshot: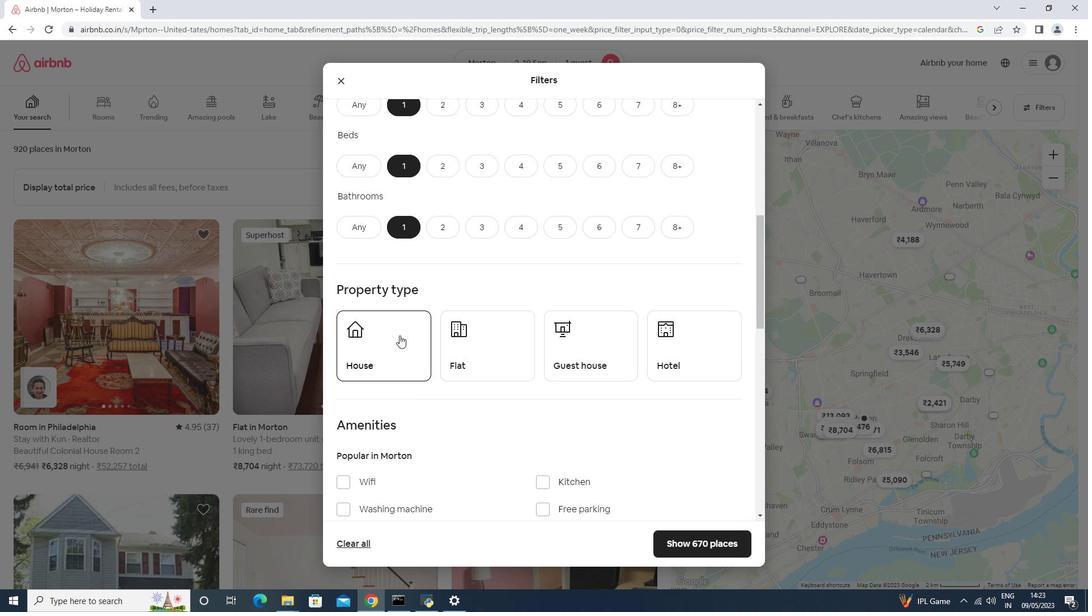 
Action: Mouse pressed left at (463, 347)
Screenshot: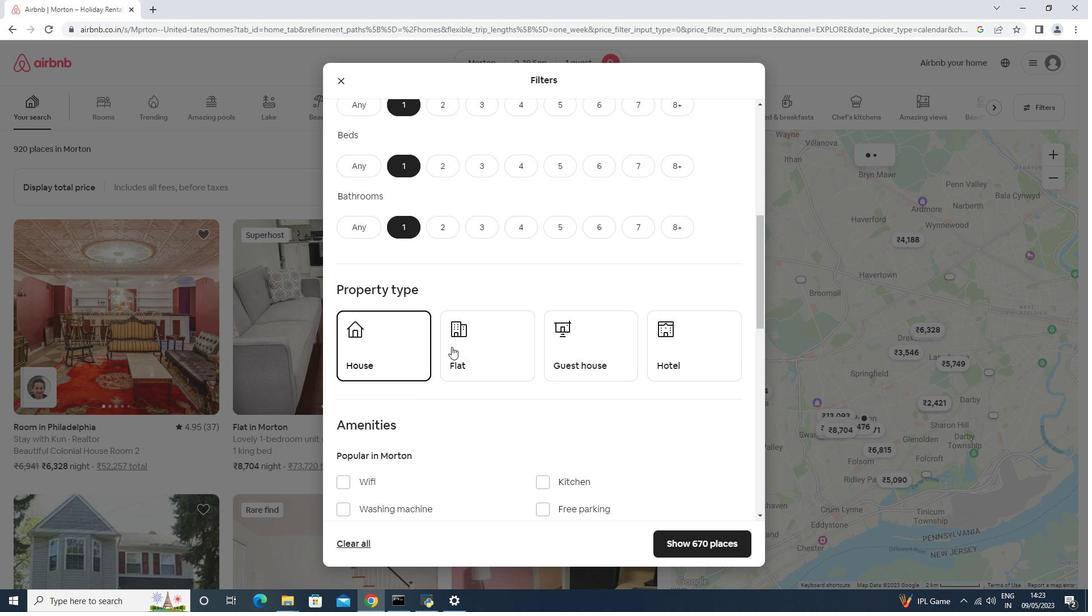 
Action: Mouse moved to (561, 350)
Screenshot: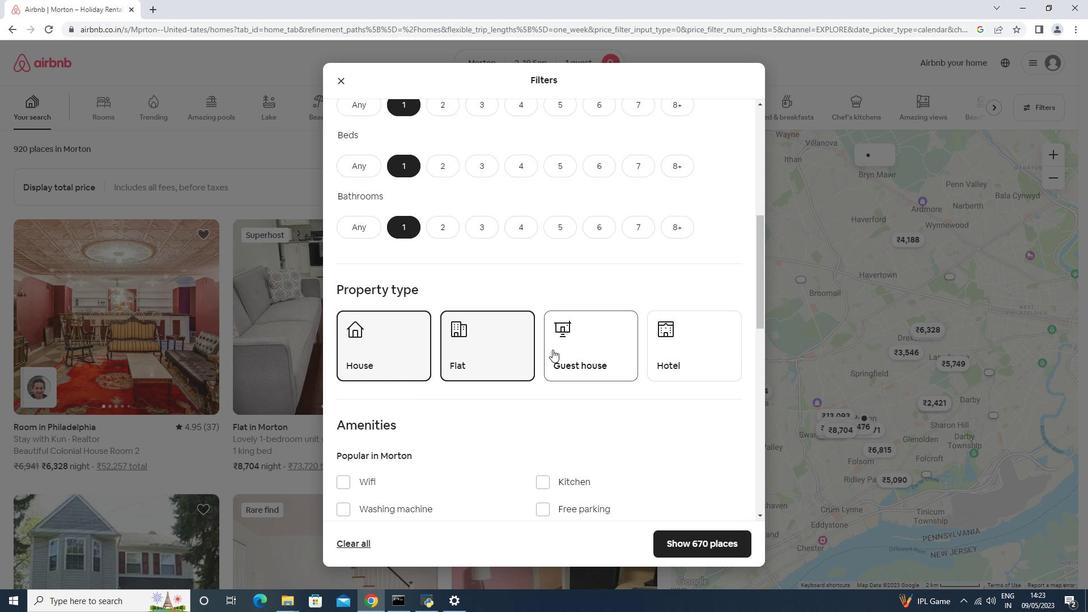 
Action: Mouse pressed left at (555, 349)
Screenshot: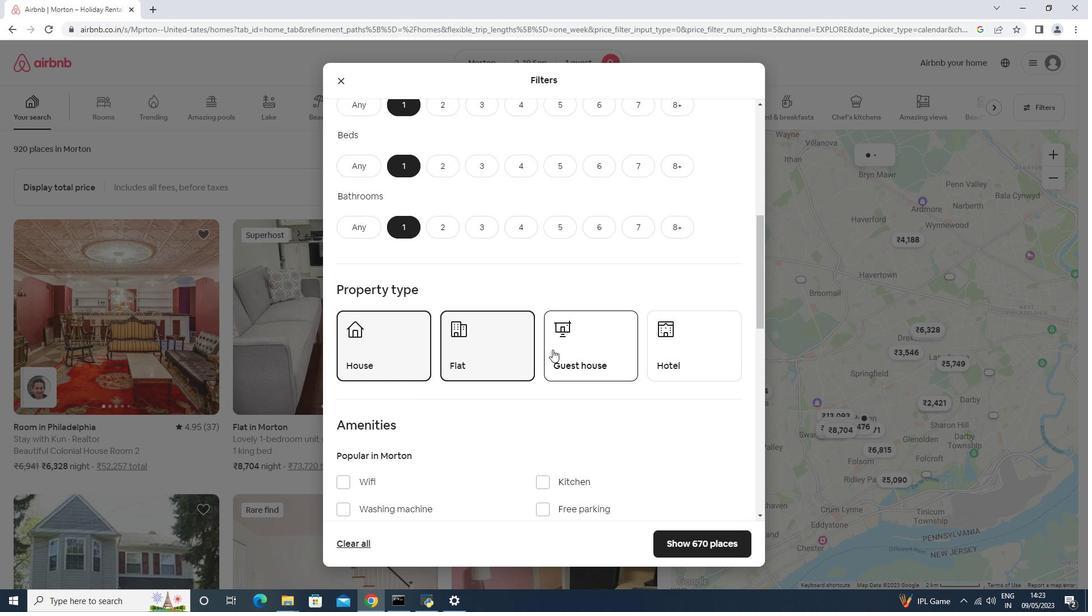 
Action: Mouse moved to (729, 369)
Screenshot: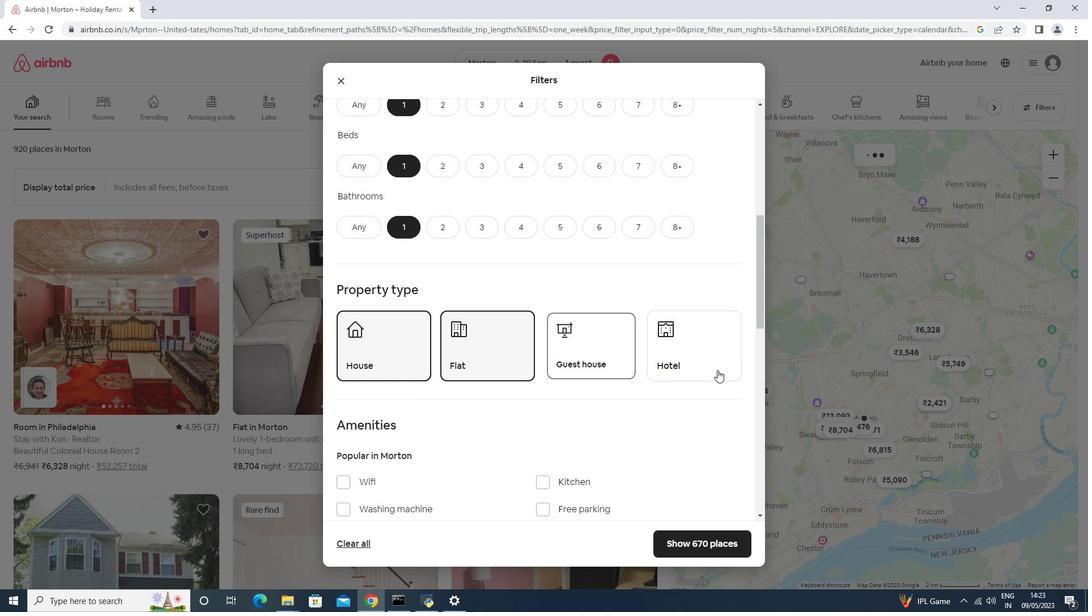 
Action: Mouse pressed left at (729, 369)
Screenshot: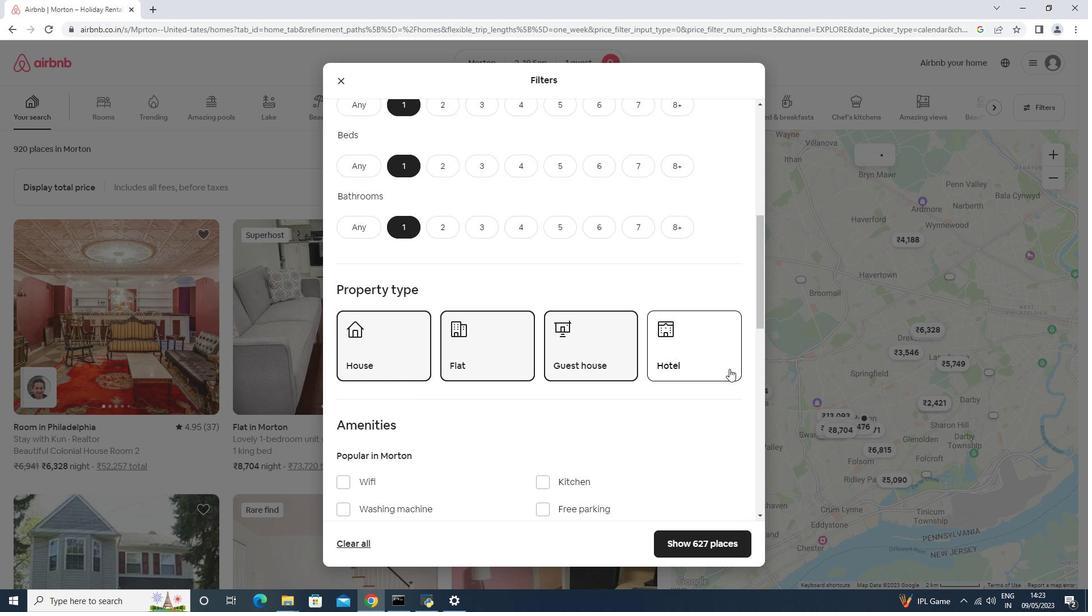 
Action: Mouse scrolled (729, 368) with delta (0, 0)
Screenshot: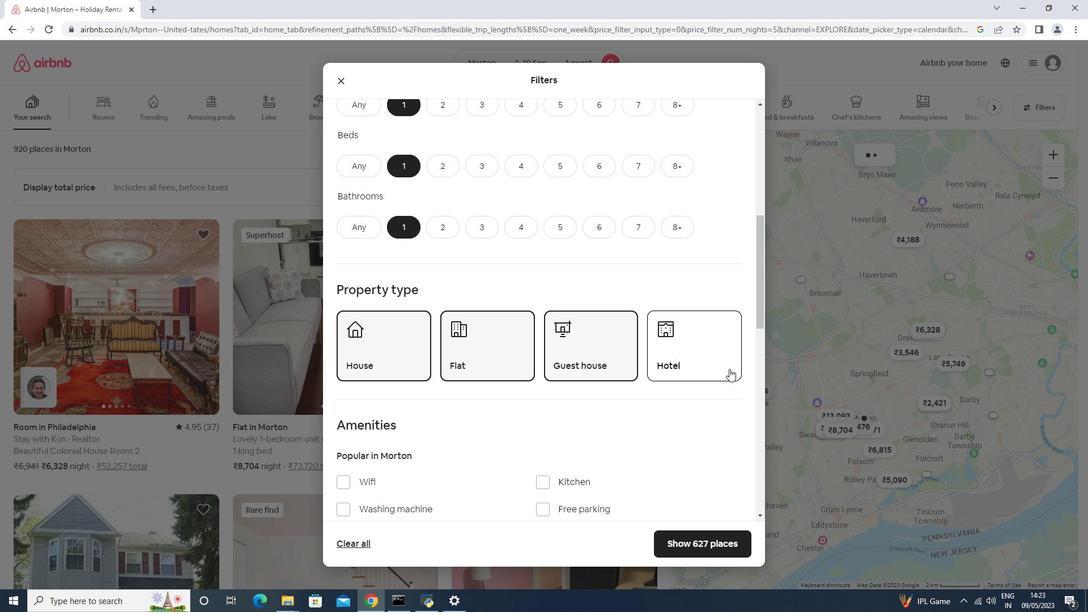 
Action: Mouse scrolled (729, 368) with delta (0, 0)
Screenshot: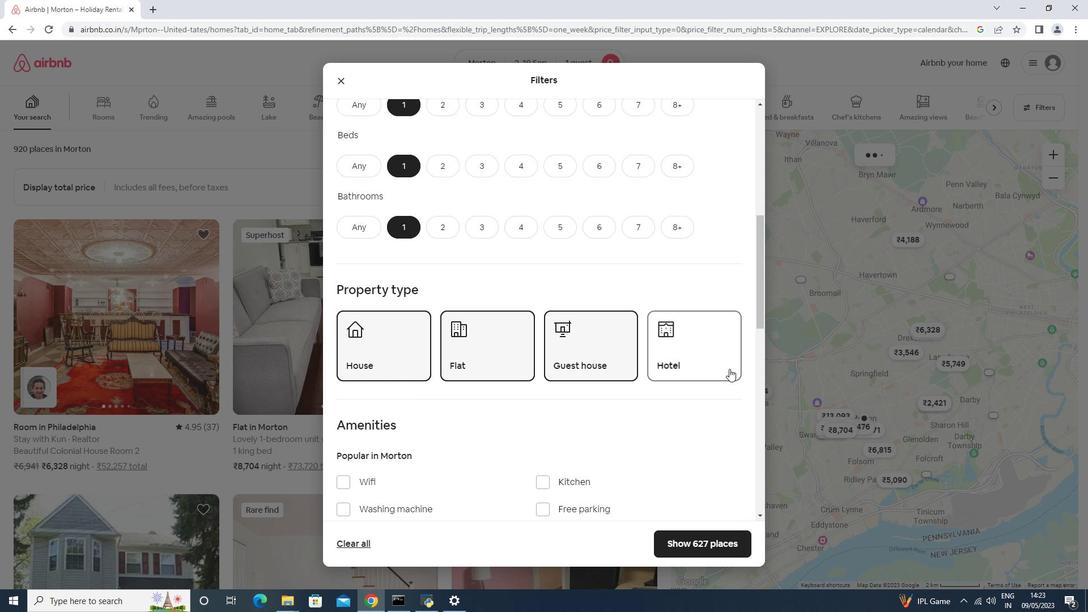 
Action: Mouse scrolled (729, 368) with delta (0, 0)
Screenshot: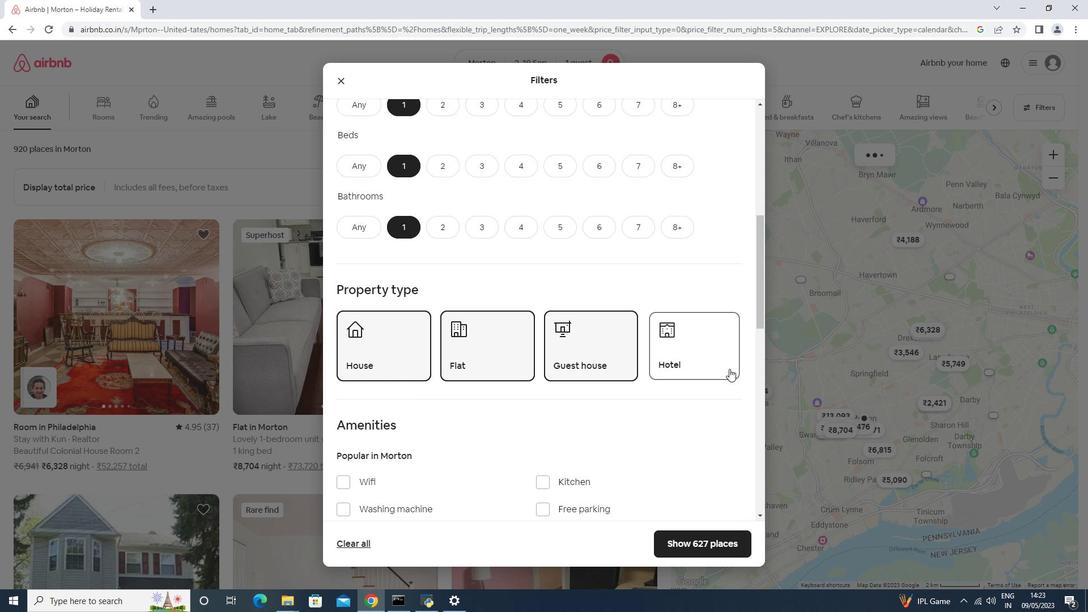 
Action: Mouse scrolled (729, 368) with delta (0, 0)
Screenshot: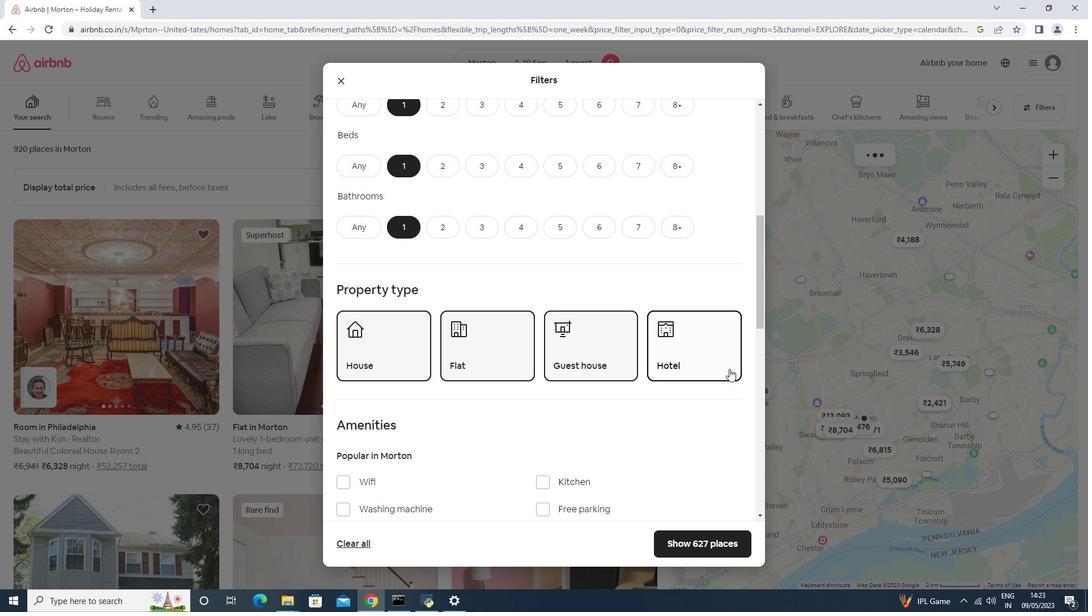 
Action: Mouse scrolled (729, 368) with delta (0, 0)
Screenshot: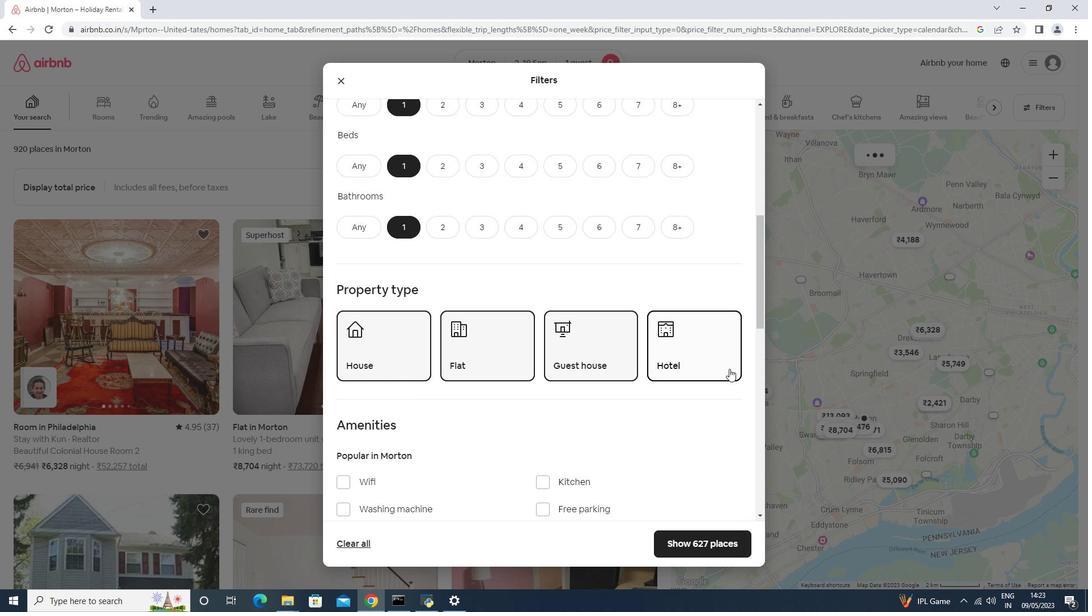 
Action: Mouse moved to (717, 404)
Screenshot: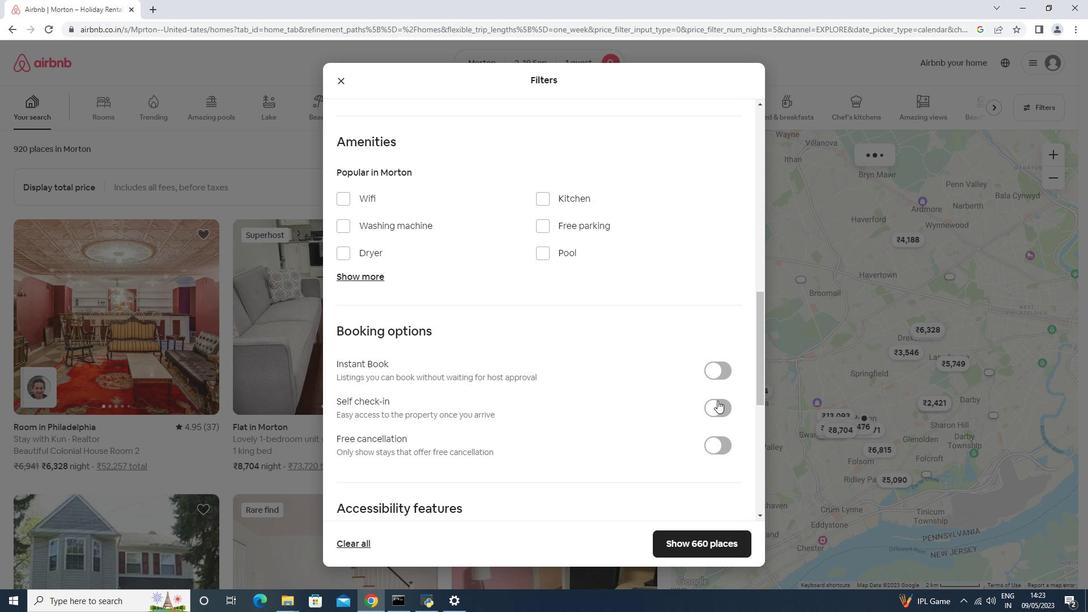 
Action: Mouse pressed left at (717, 404)
Screenshot: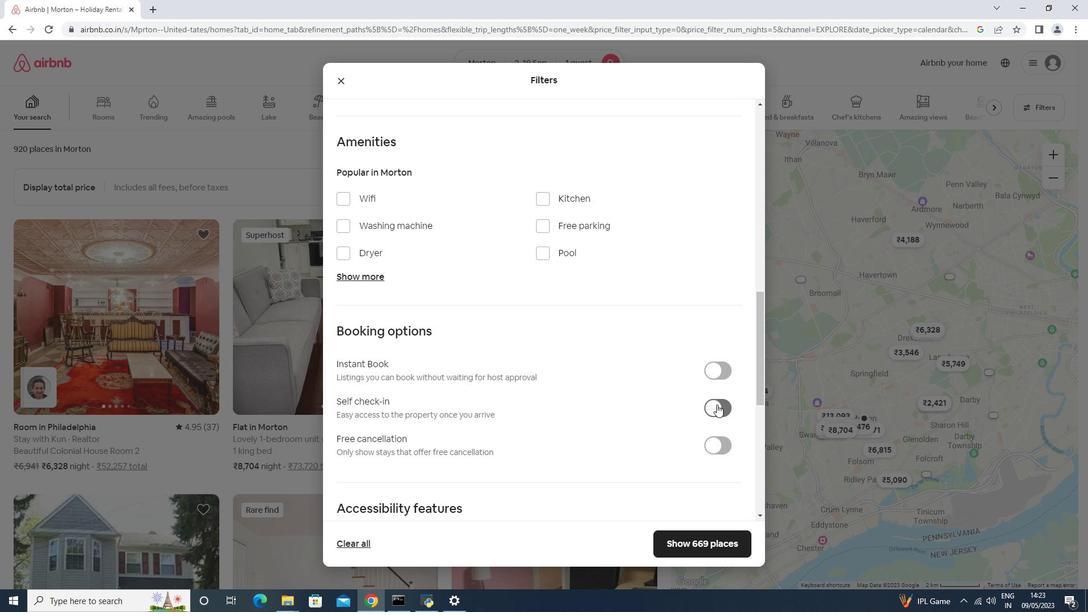 
Action: Mouse moved to (715, 404)
Screenshot: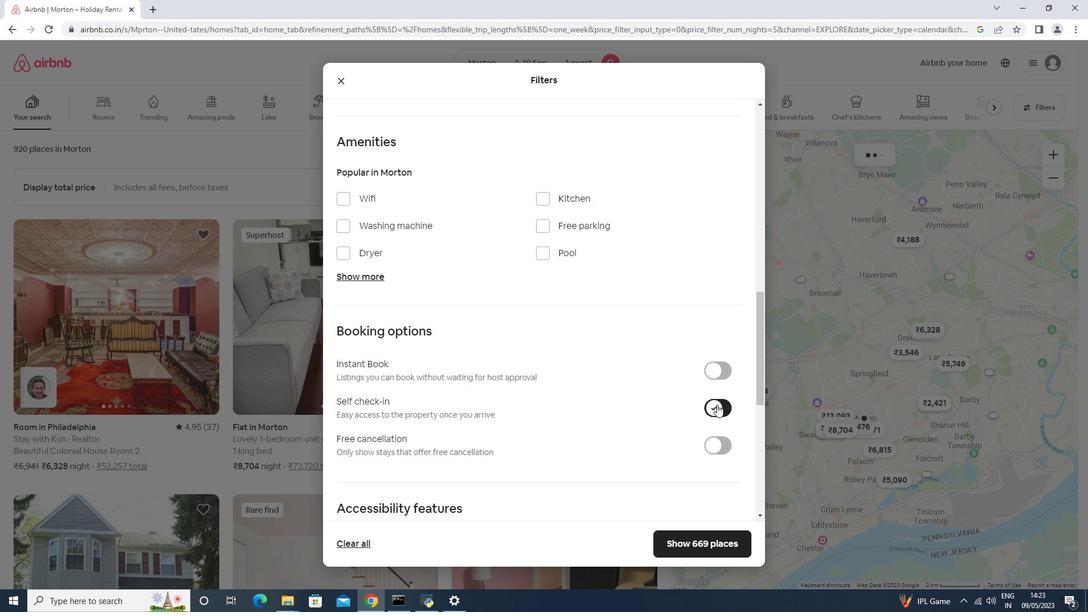 
Action: Mouse scrolled (715, 403) with delta (0, 0)
Screenshot: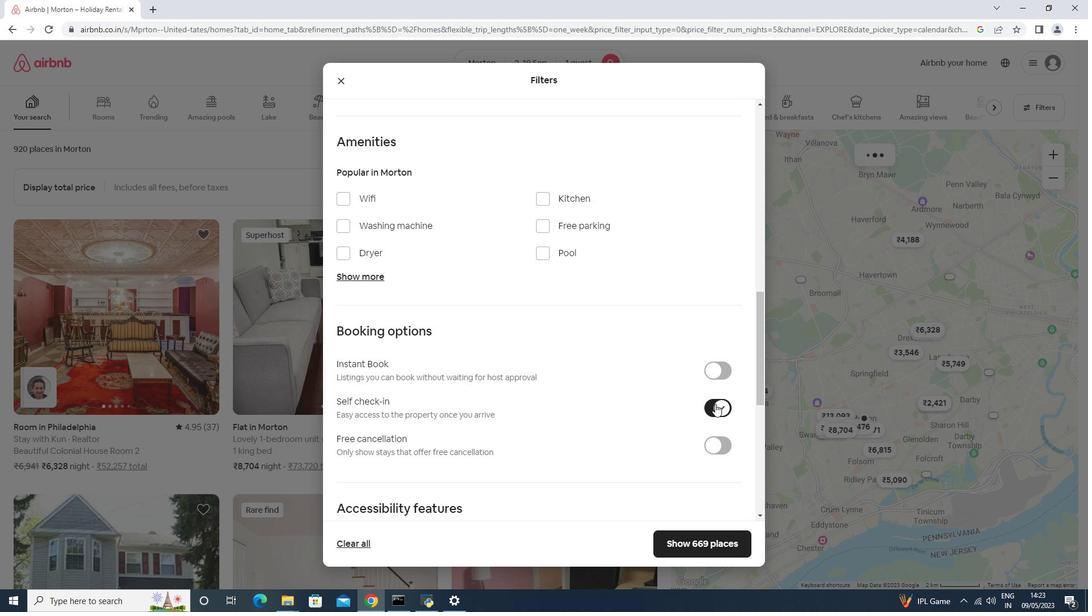 
Action: Mouse moved to (715, 404)
Screenshot: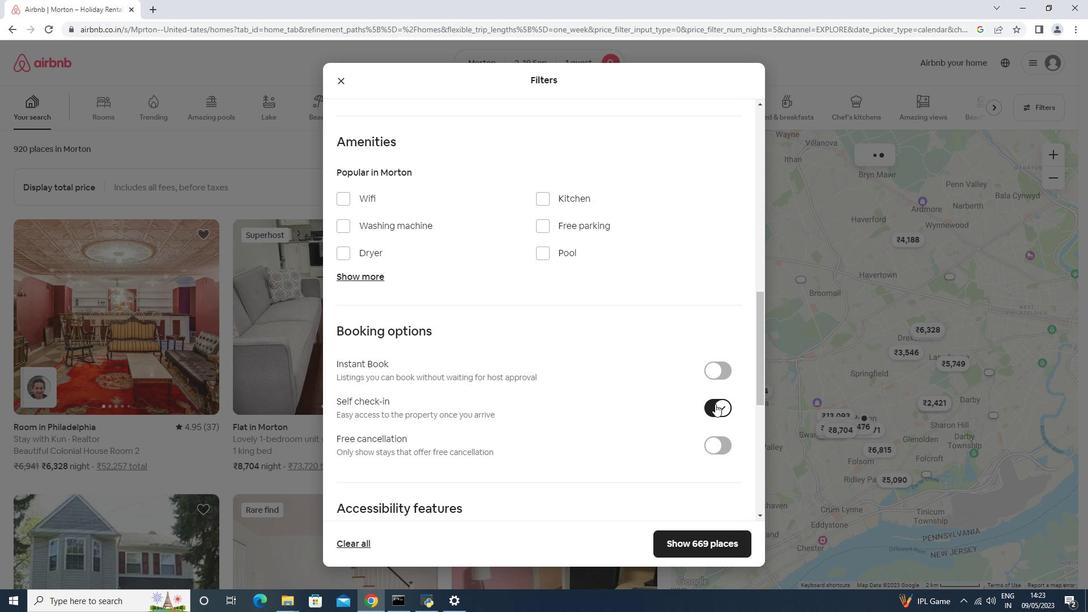 
Action: Mouse scrolled (715, 403) with delta (0, 0)
Screenshot: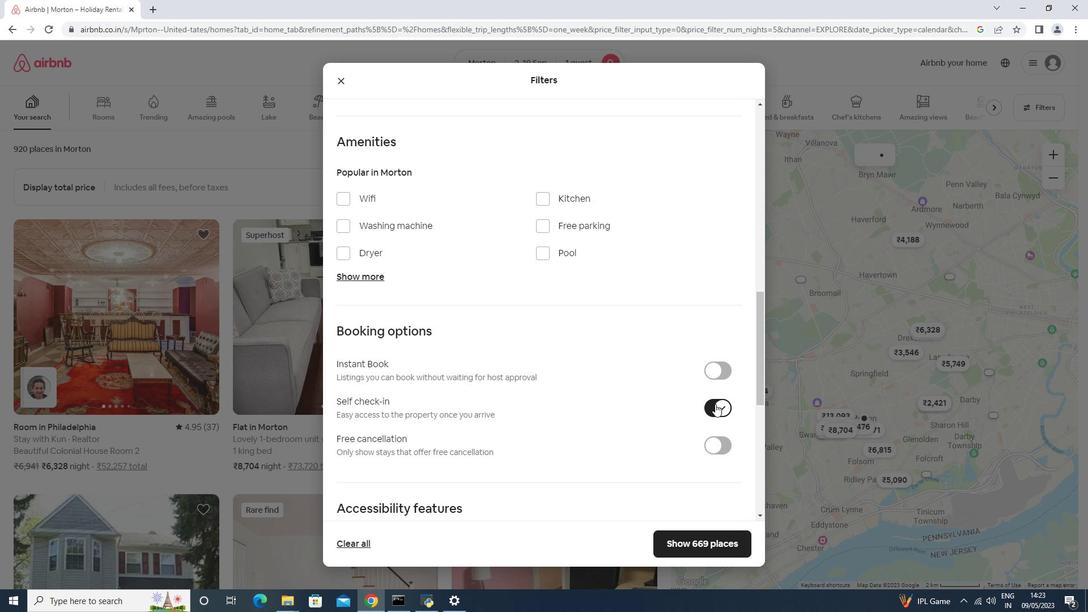 
Action: Mouse moved to (714, 404)
Screenshot: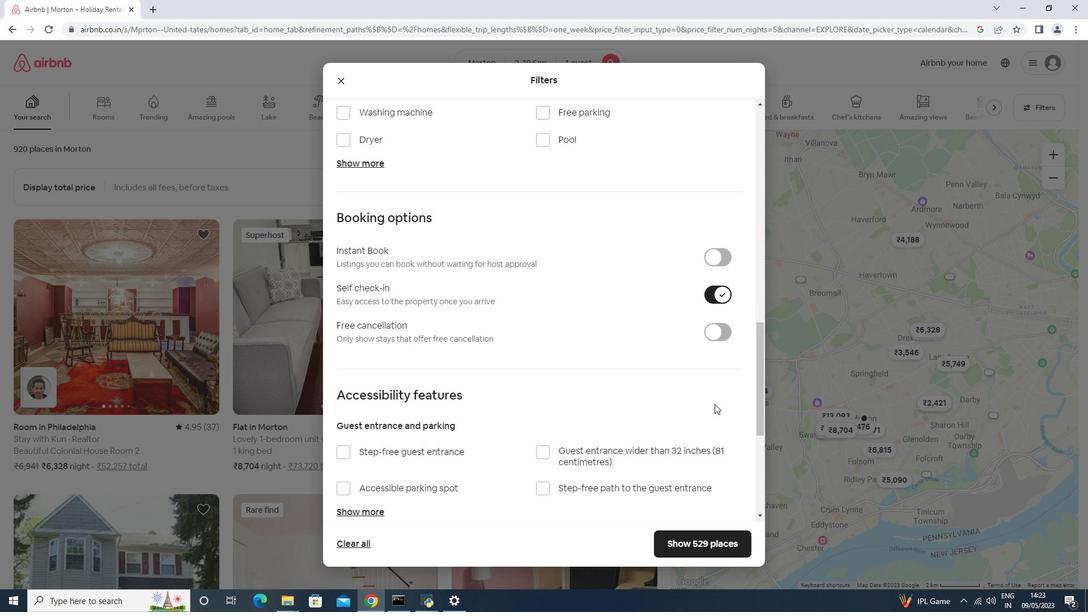 
Action: Mouse scrolled (714, 403) with delta (0, 0)
Screenshot: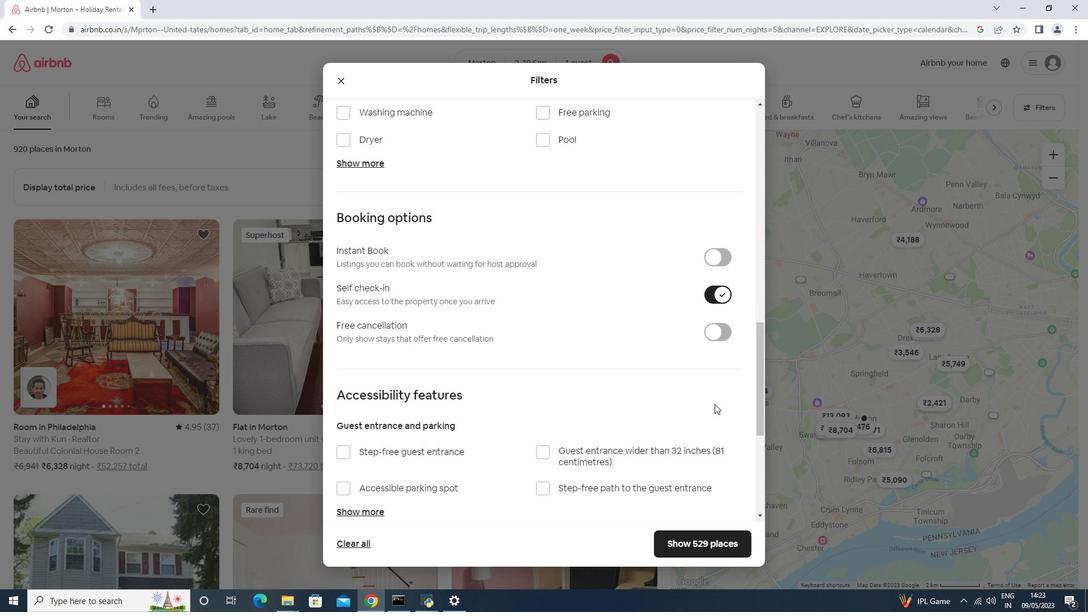 
Action: Mouse scrolled (714, 403) with delta (0, 0)
Screenshot: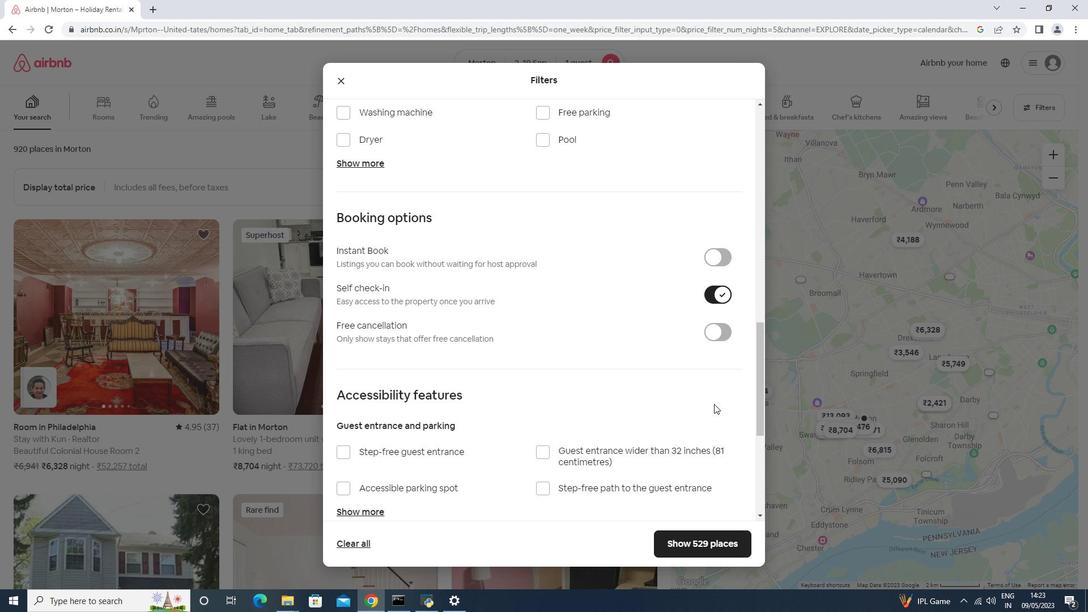 
Action: Mouse moved to (714, 404)
Screenshot: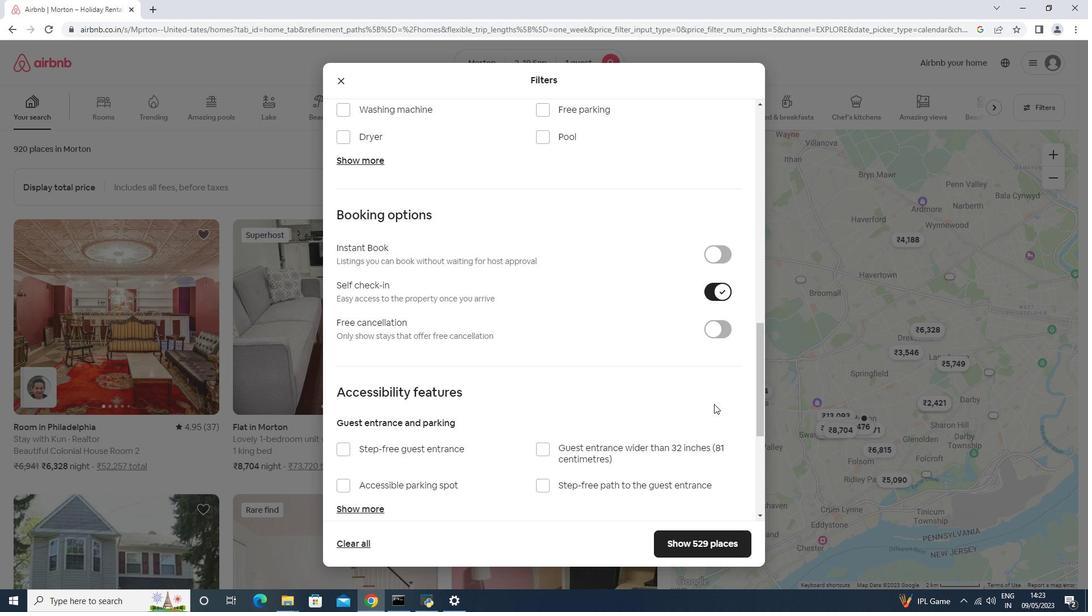 
Action: Mouse scrolled (714, 404) with delta (0, 0)
Screenshot: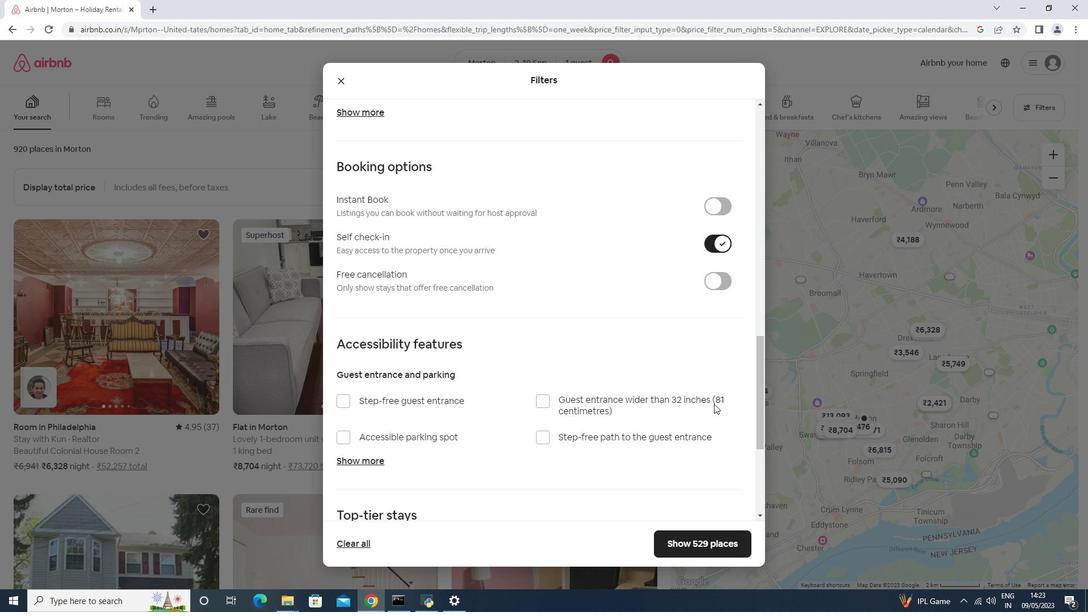 
Action: Mouse scrolled (714, 404) with delta (0, 0)
Screenshot: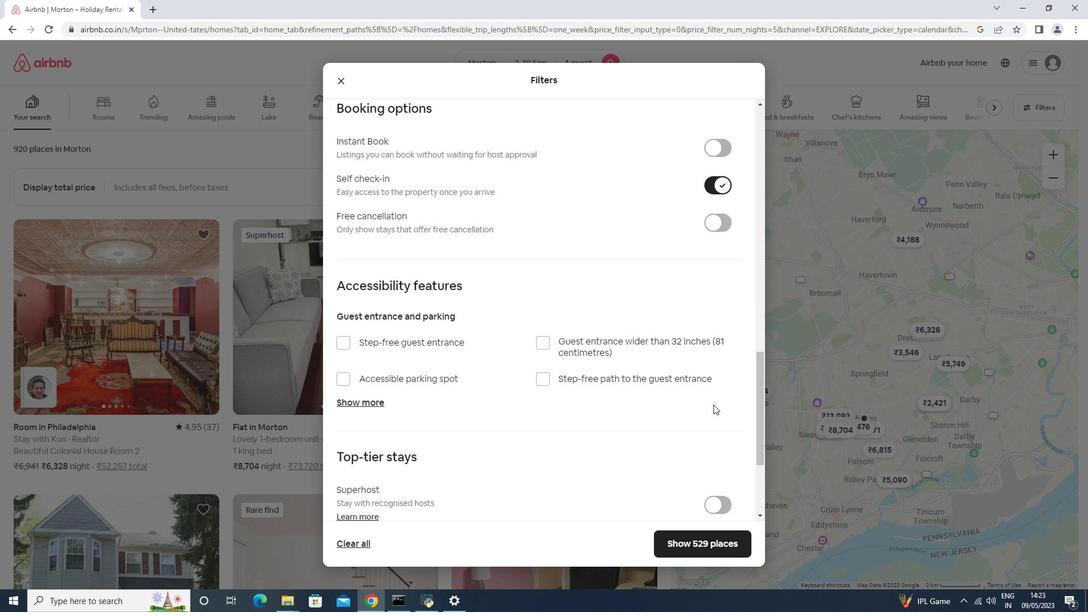 
Action: Mouse moved to (705, 408)
Screenshot: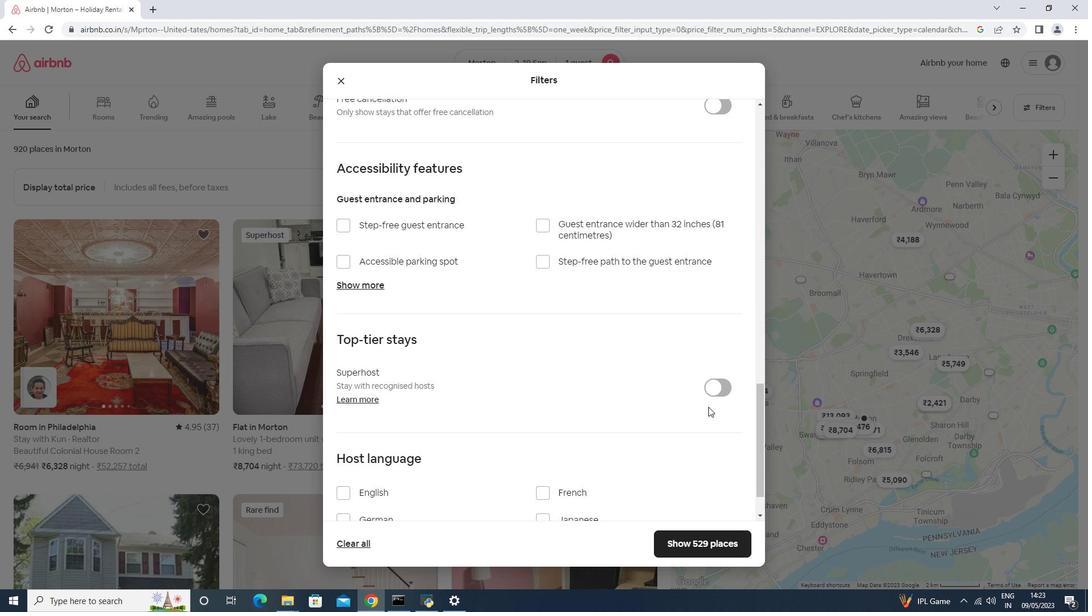 
Action: Mouse scrolled (706, 407) with delta (0, 0)
Screenshot: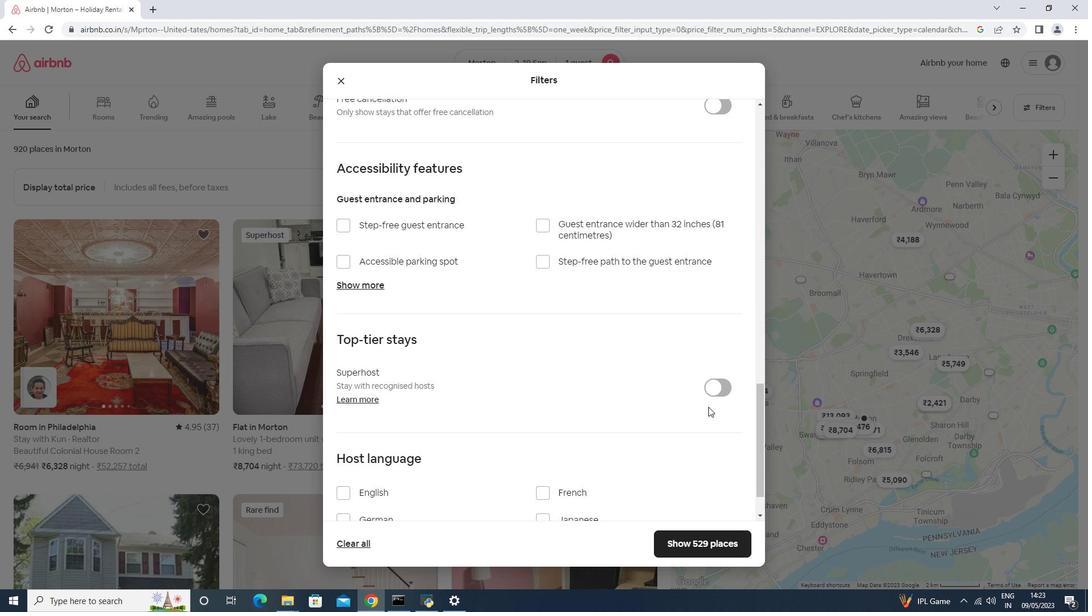 
Action: Mouse moved to (705, 408)
Screenshot: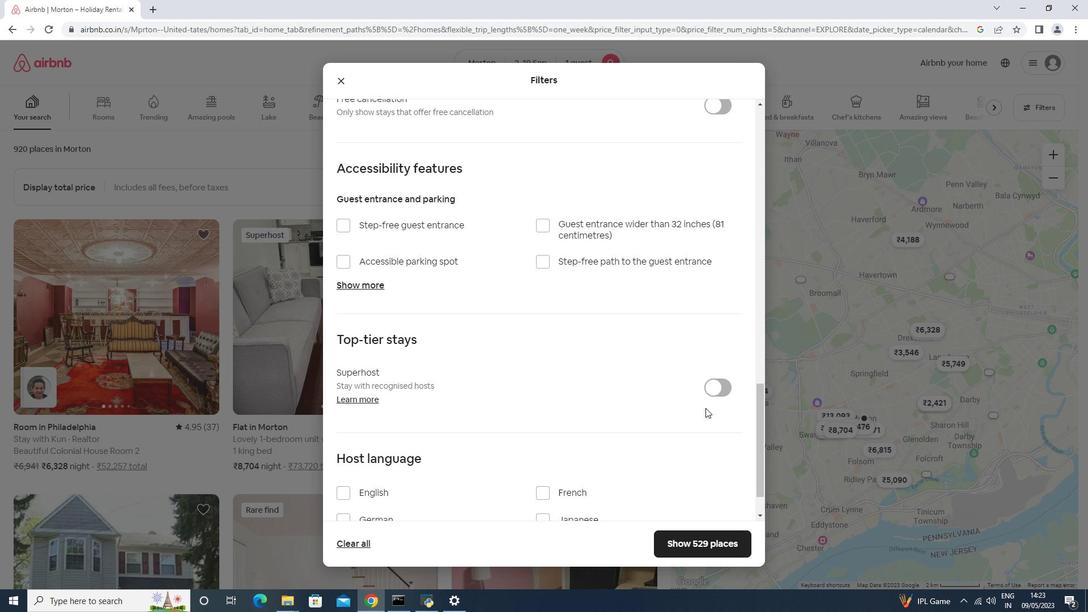 
Action: Mouse scrolled (705, 408) with delta (0, 0)
Screenshot: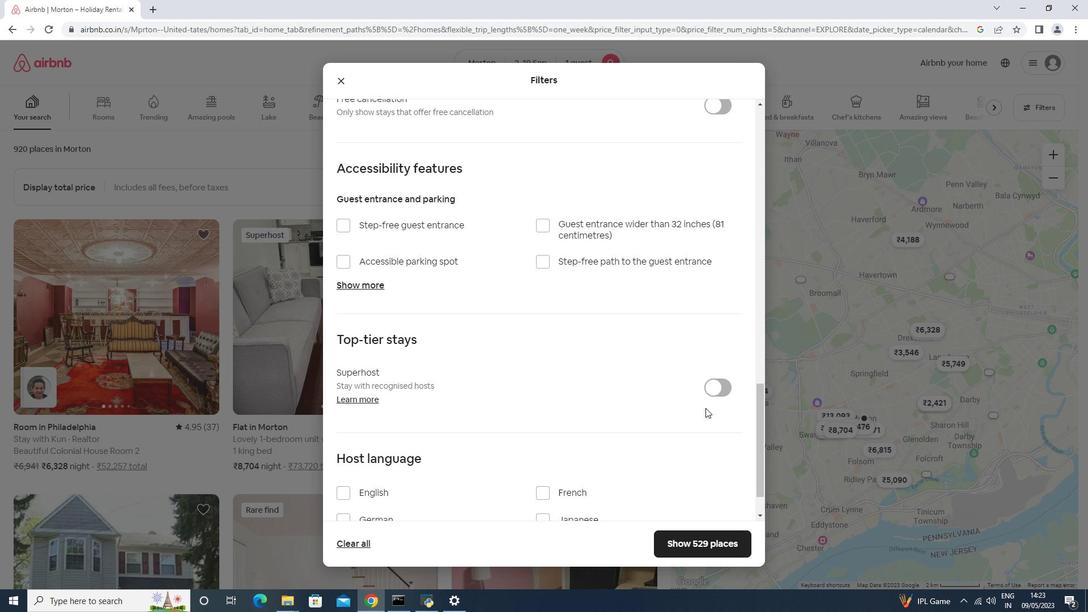
Action: Mouse moved to (704, 409)
Screenshot: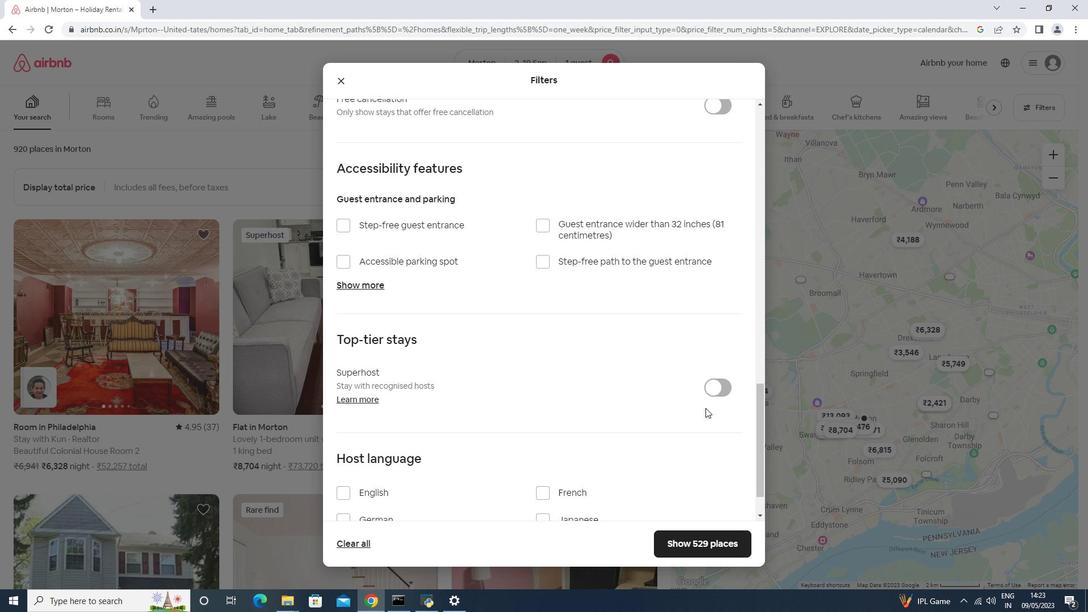 
Action: Mouse scrolled (705, 408) with delta (0, 0)
Screenshot: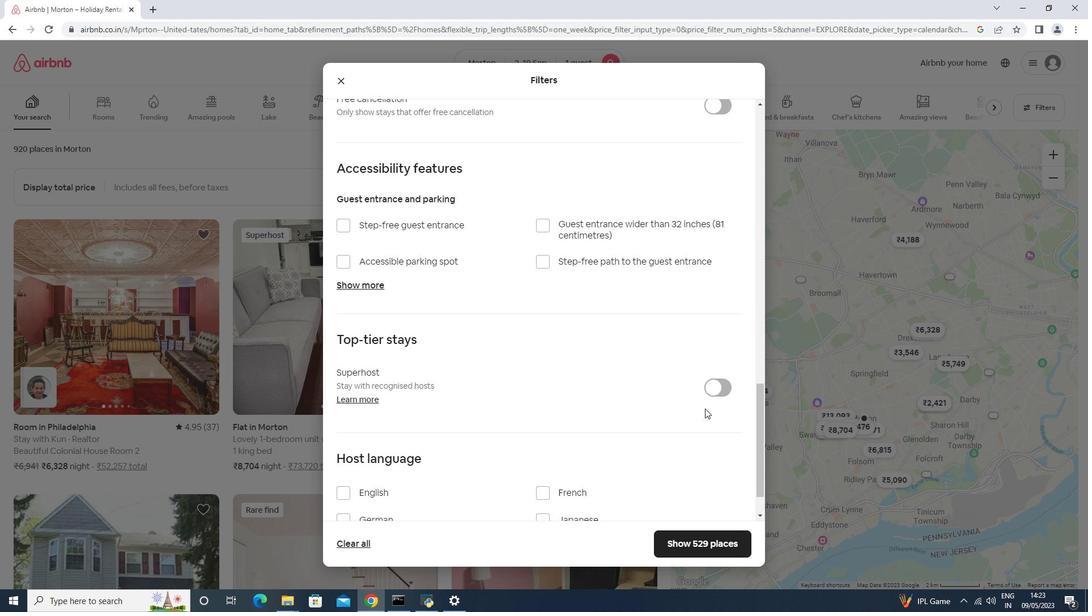 
Action: Mouse moved to (703, 409)
Screenshot: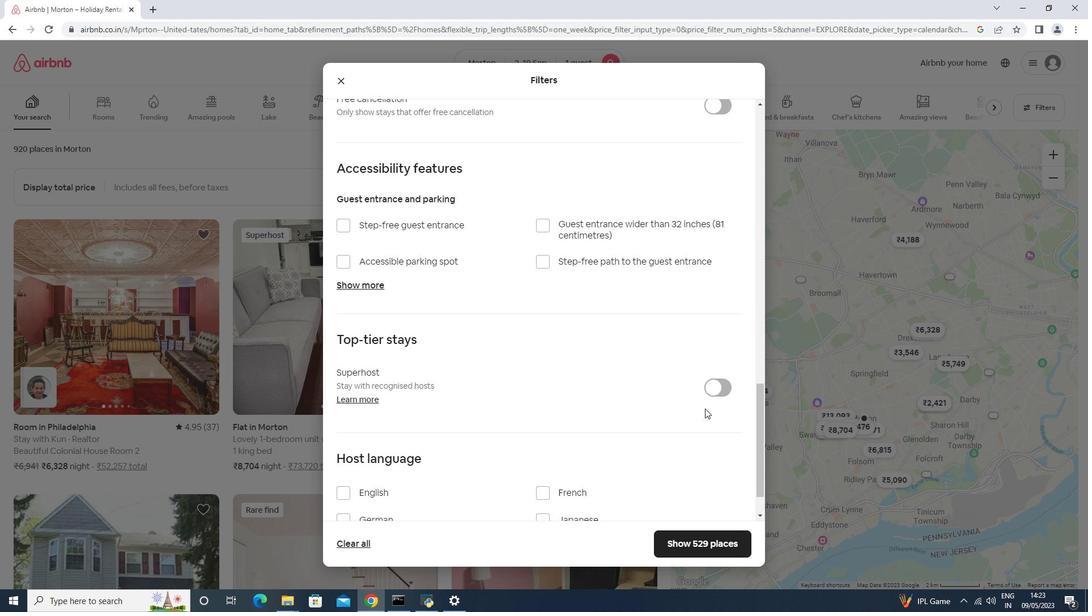 
Action: Mouse scrolled (704, 408) with delta (0, 0)
Screenshot: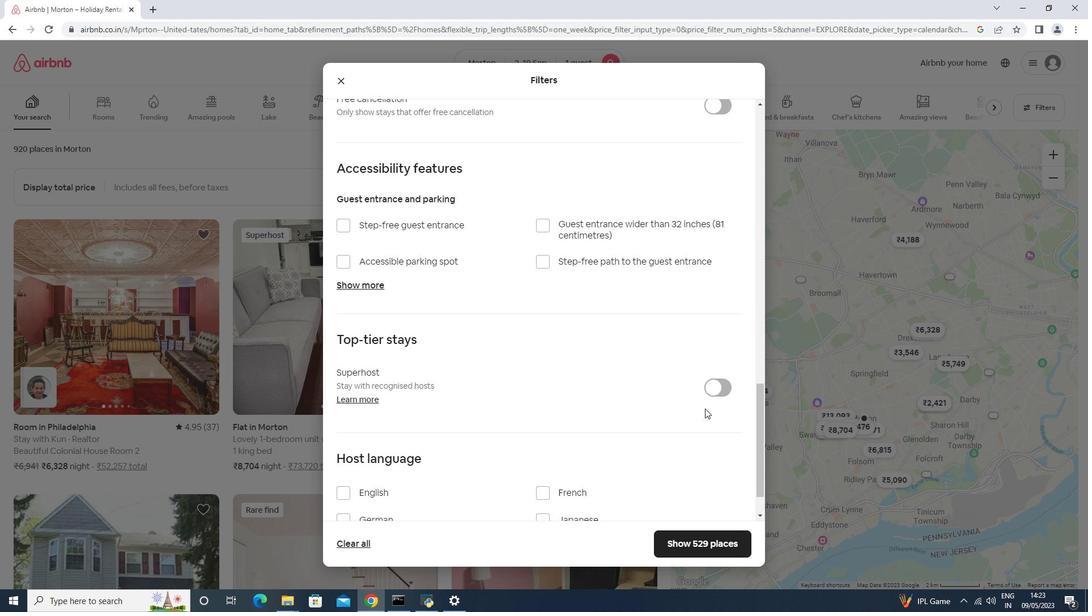 
Action: Mouse moved to (445, 438)
Screenshot: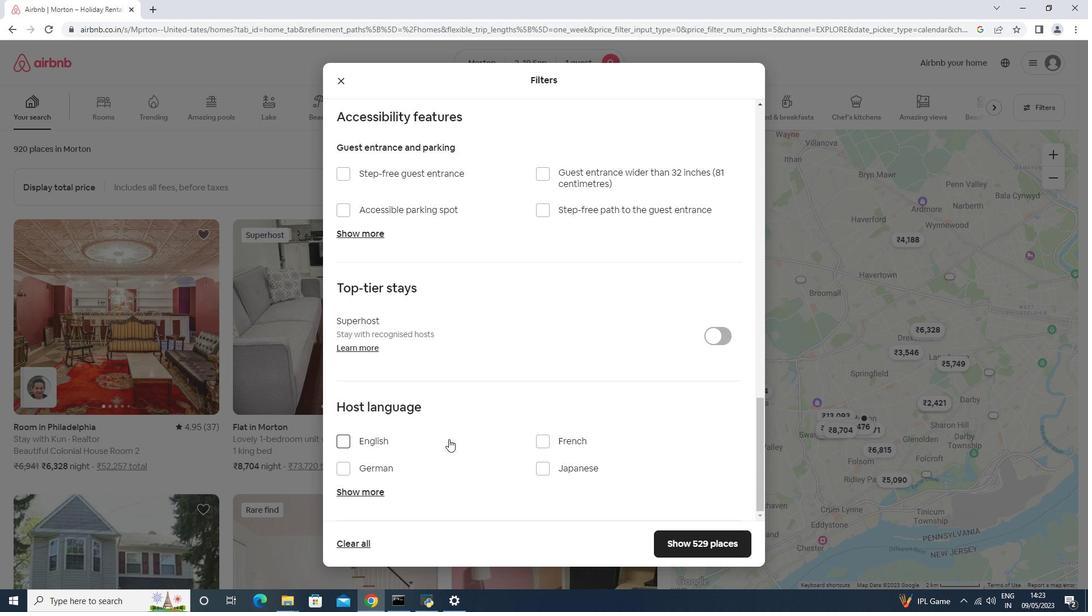 
Action: Mouse pressed left at (445, 438)
Screenshot: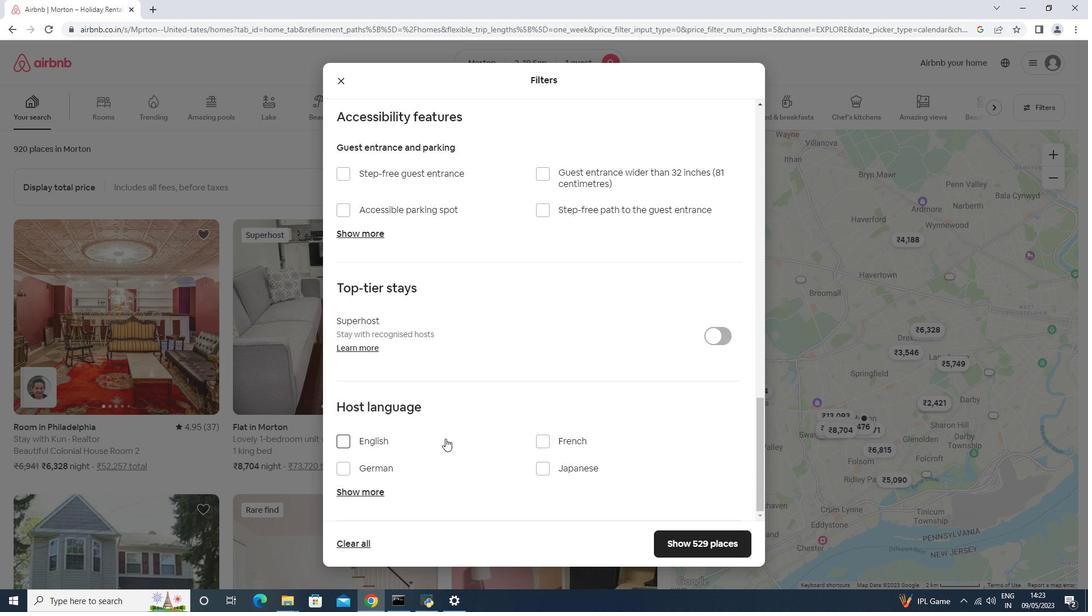 
Action: Mouse moved to (673, 539)
Screenshot: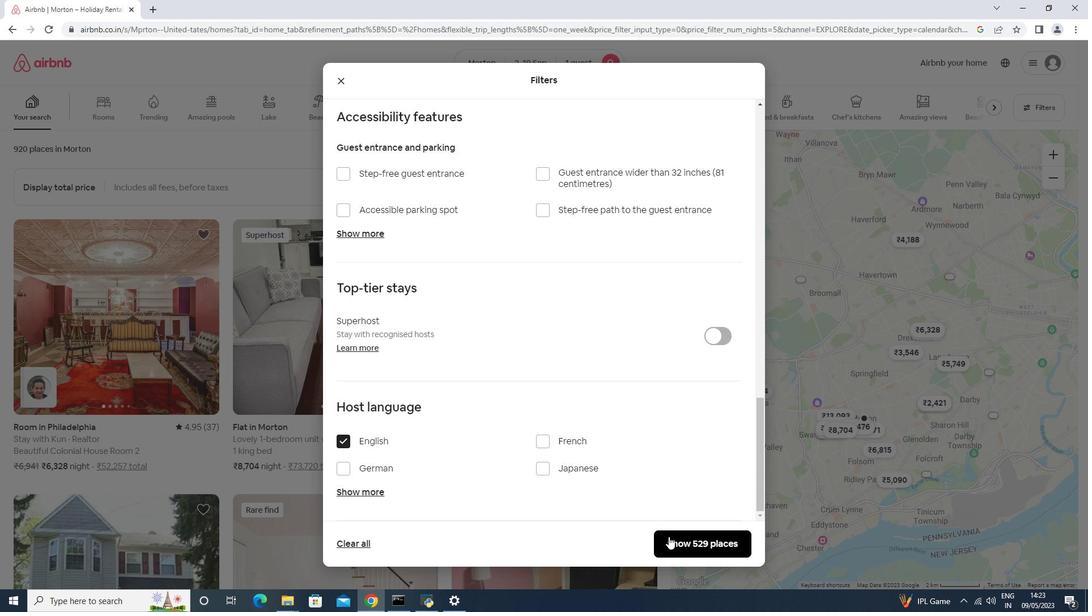 
Action: Mouse pressed left at (673, 539)
Screenshot: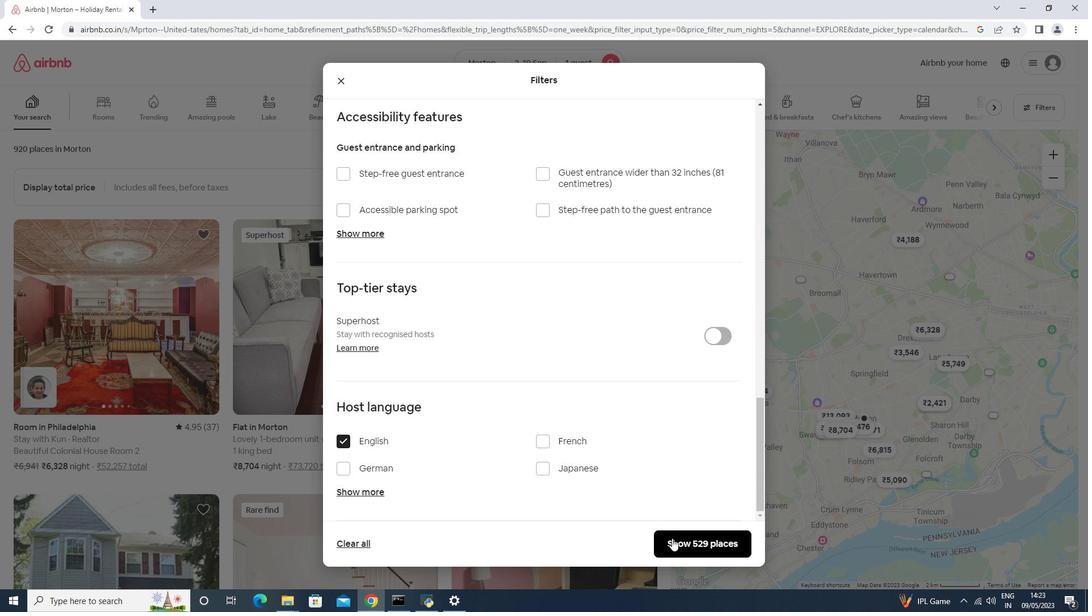 
Action: Mouse moved to (666, 524)
Screenshot: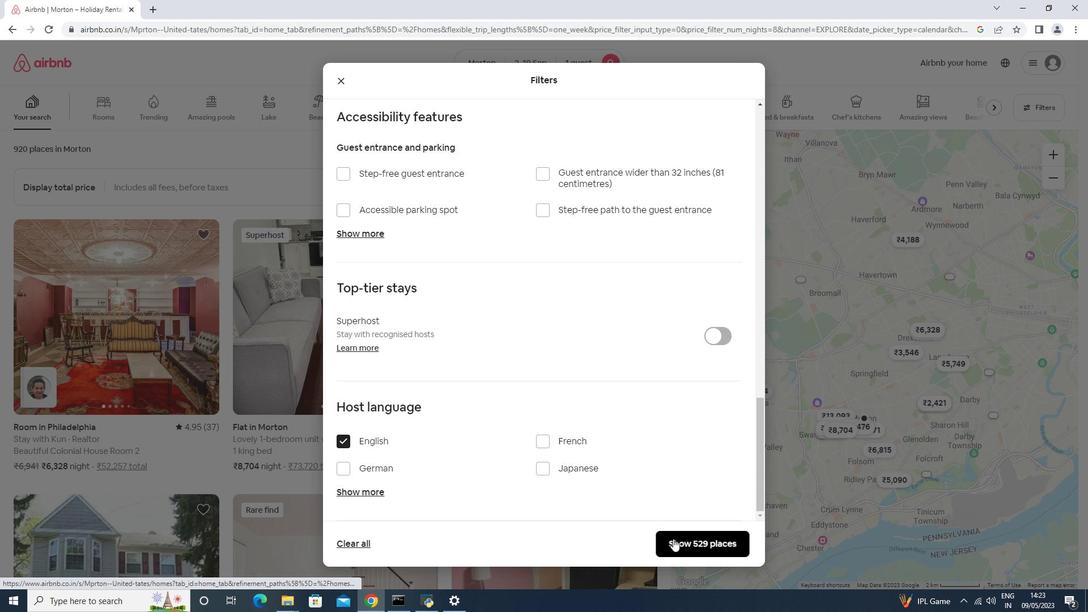 
